 Task: Find connections with filter location Kherālu with filter topic #leadershipwith filter profile language Spanish with filter current company Wipro with filter school Rajiv Gandhi Institute of Technology, Kottayam with filter industry Utilities Administration with filter service category Financial Accounting with filter keywords title Store Manager
Action: Mouse pressed left at (247, 231)
Screenshot: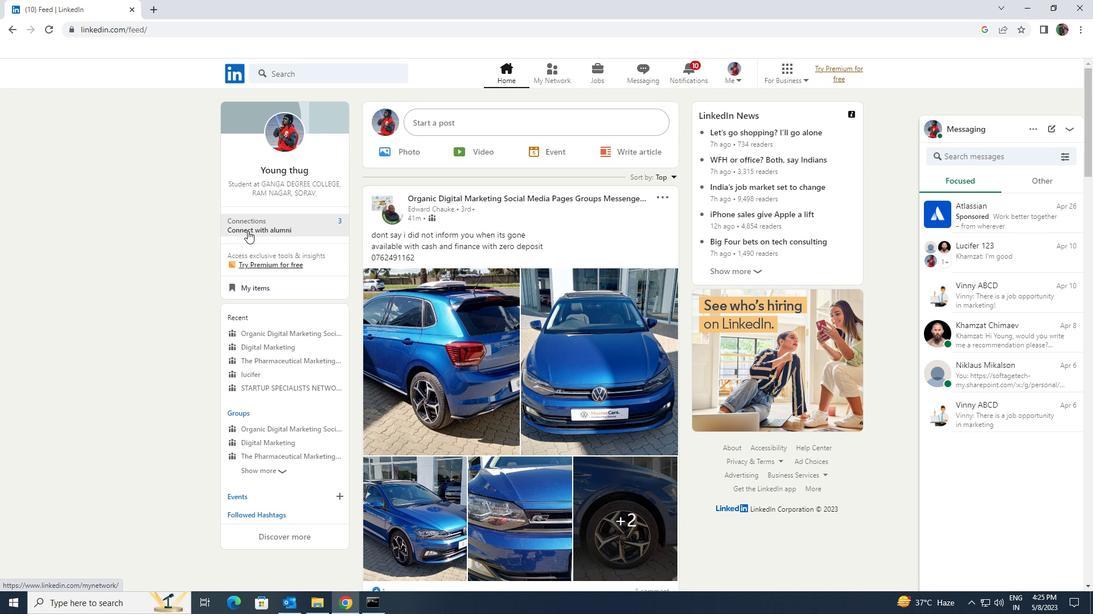 
Action: Mouse moved to (256, 135)
Screenshot: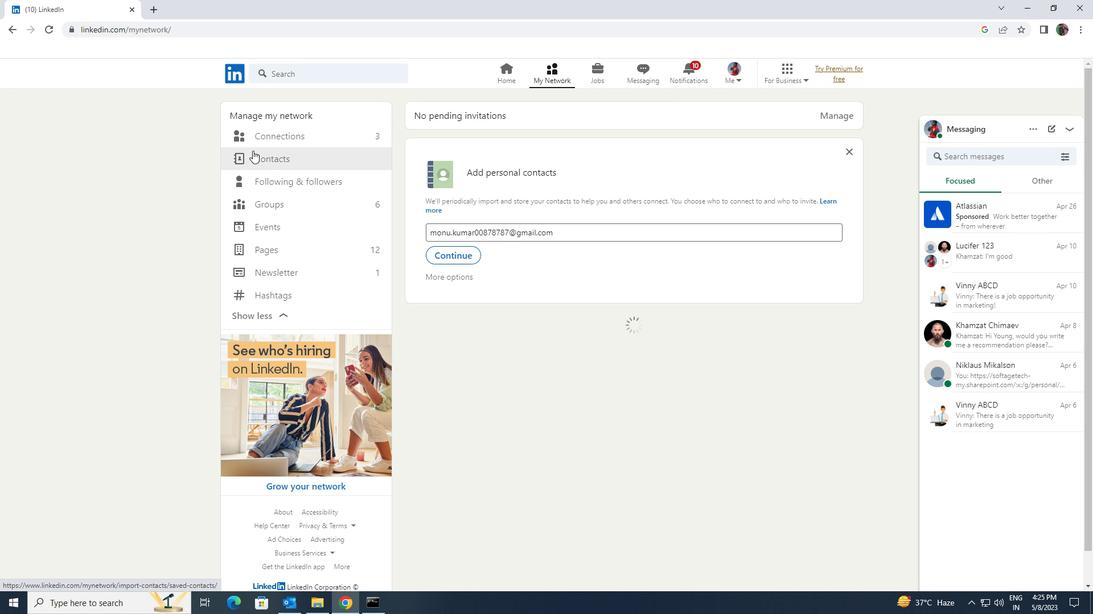 
Action: Mouse pressed left at (256, 135)
Screenshot: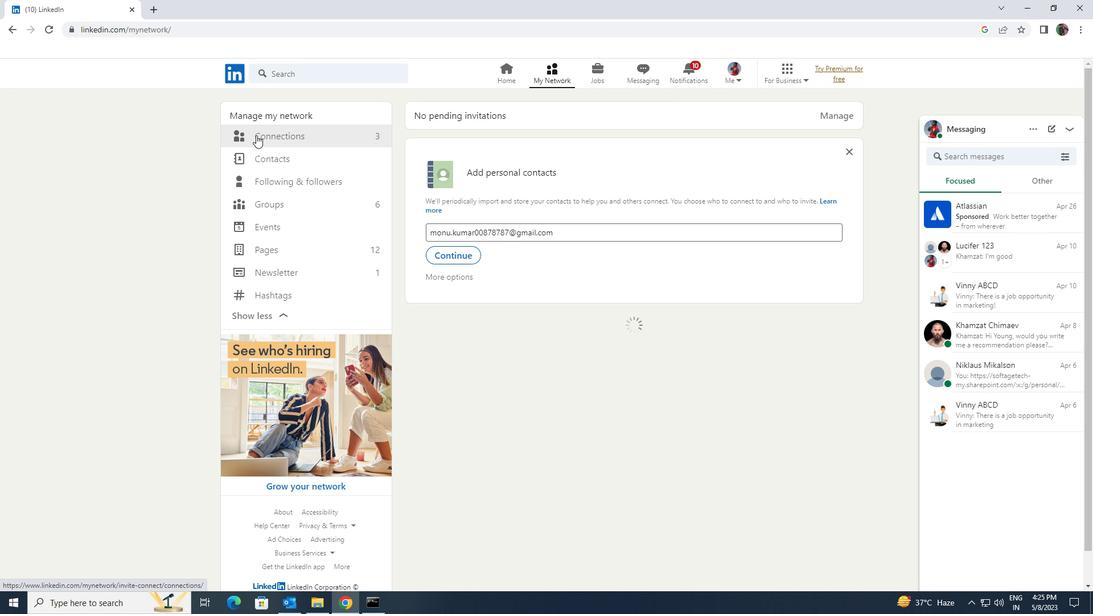 
Action: Mouse moved to (608, 136)
Screenshot: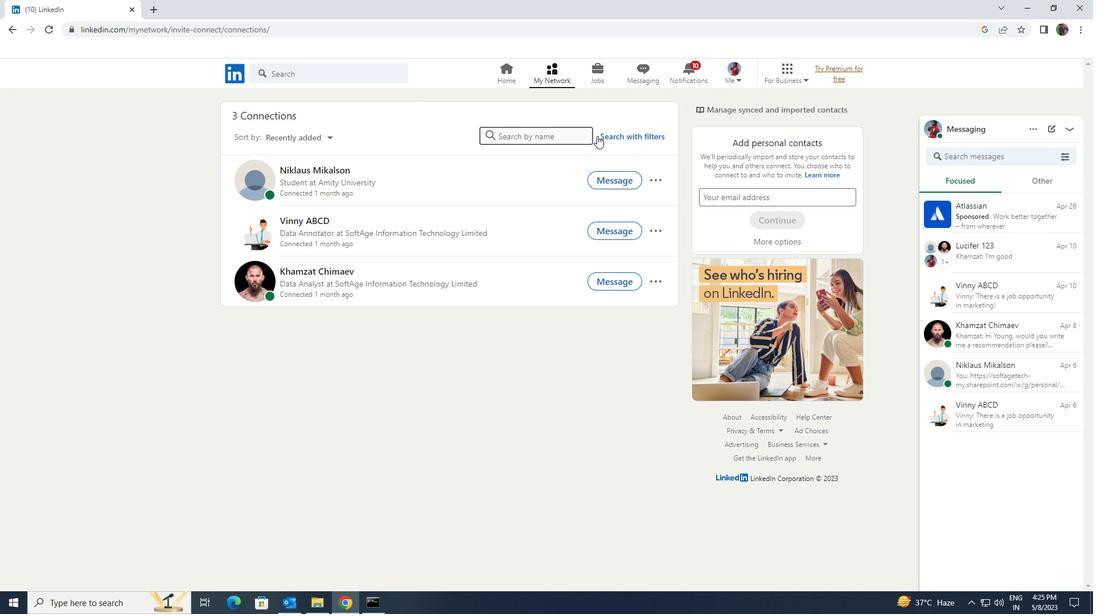 
Action: Mouse pressed left at (608, 136)
Screenshot: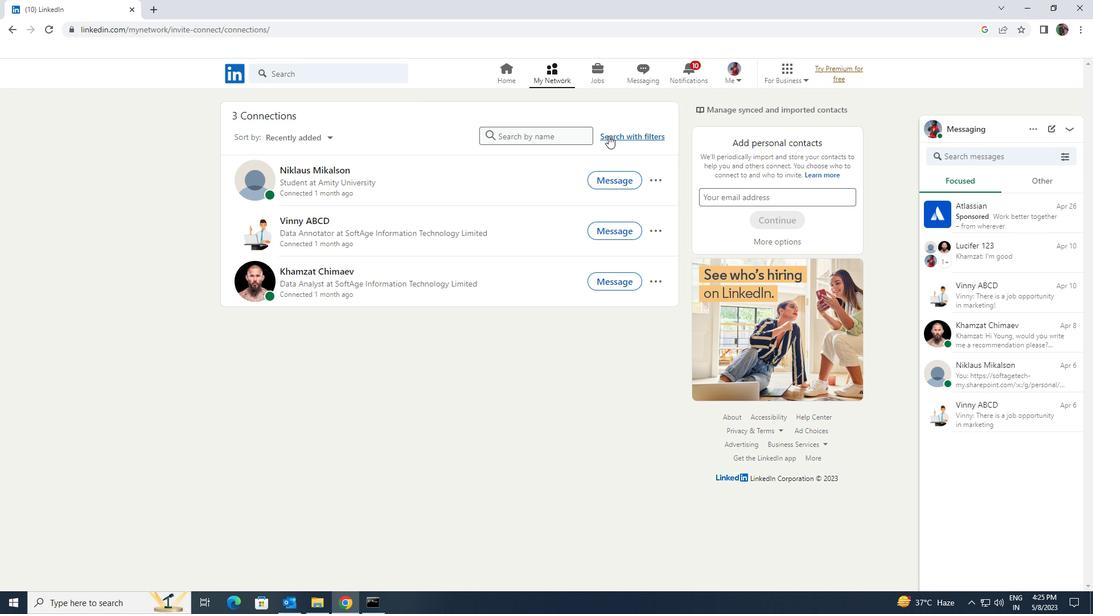 
Action: Mouse moved to (585, 103)
Screenshot: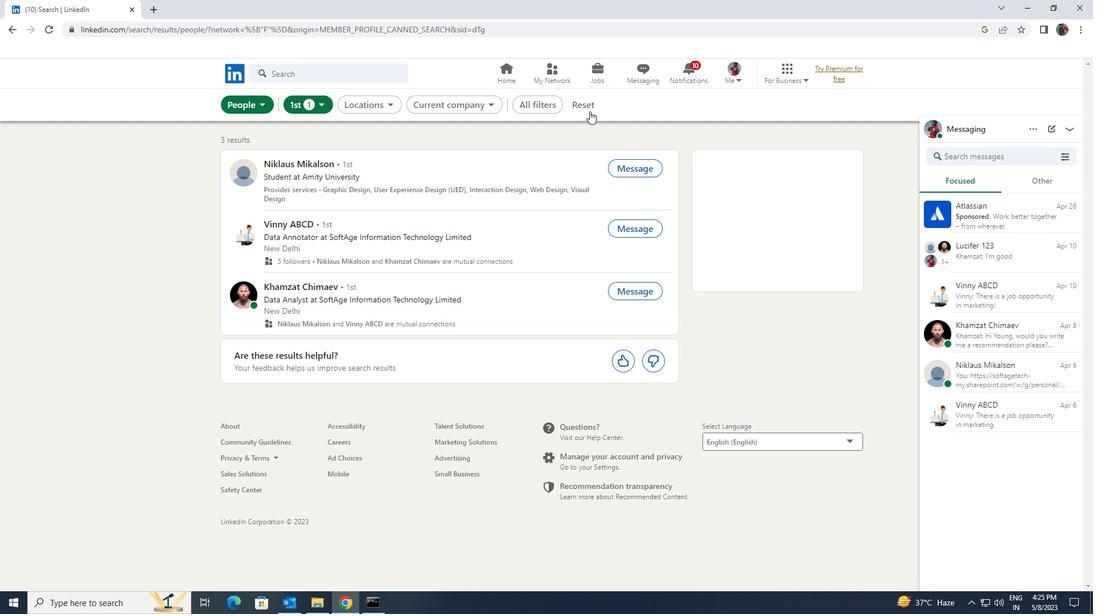 
Action: Mouse pressed left at (585, 103)
Screenshot: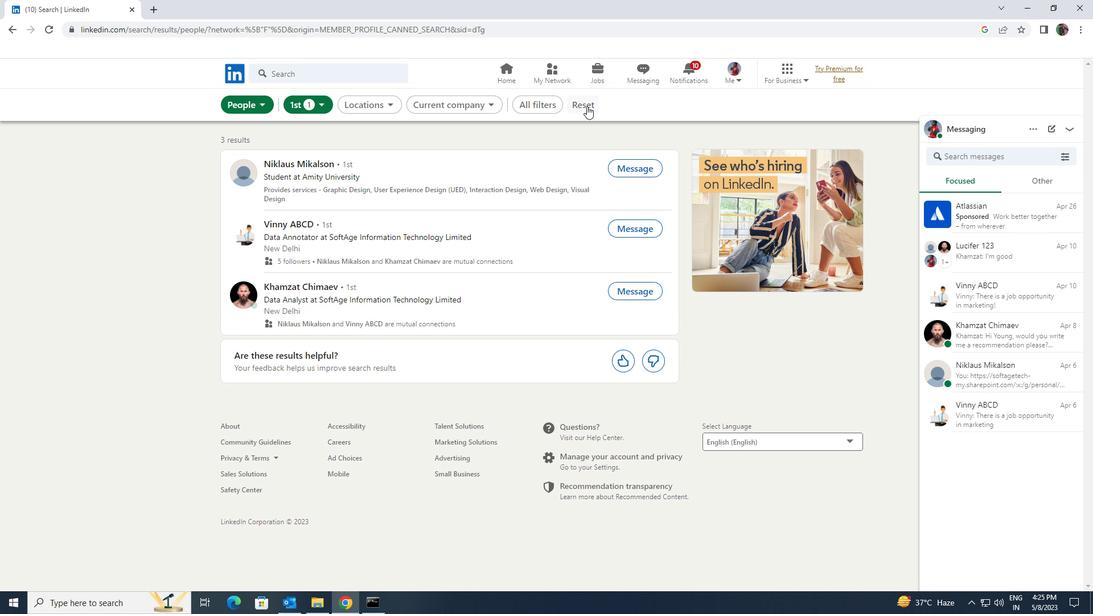 
Action: Mouse moved to (568, 103)
Screenshot: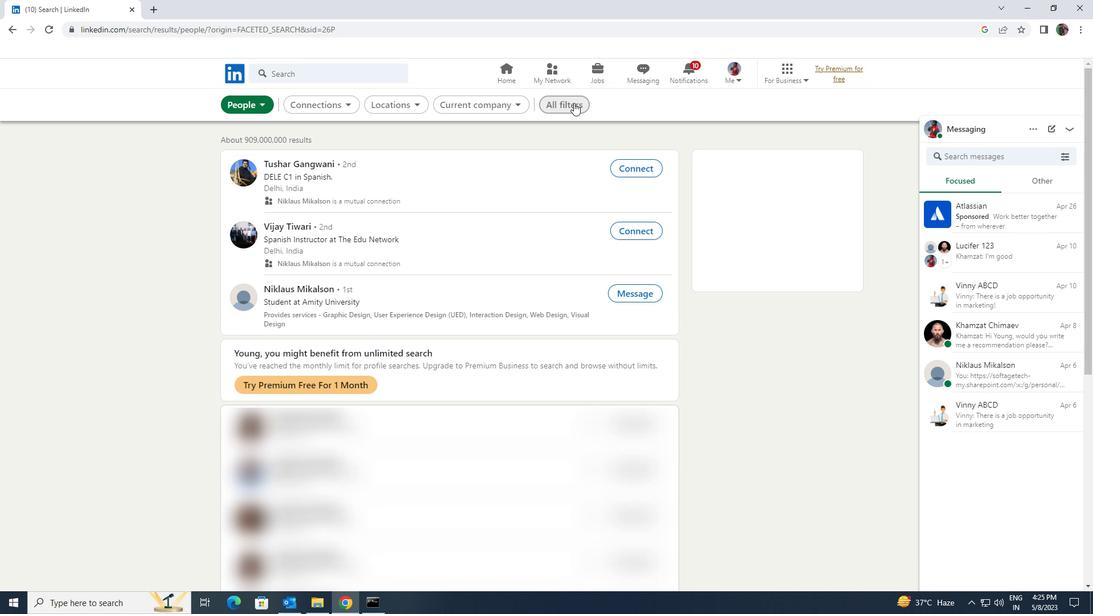
Action: Mouse pressed left at (568, 103)
Screenshot: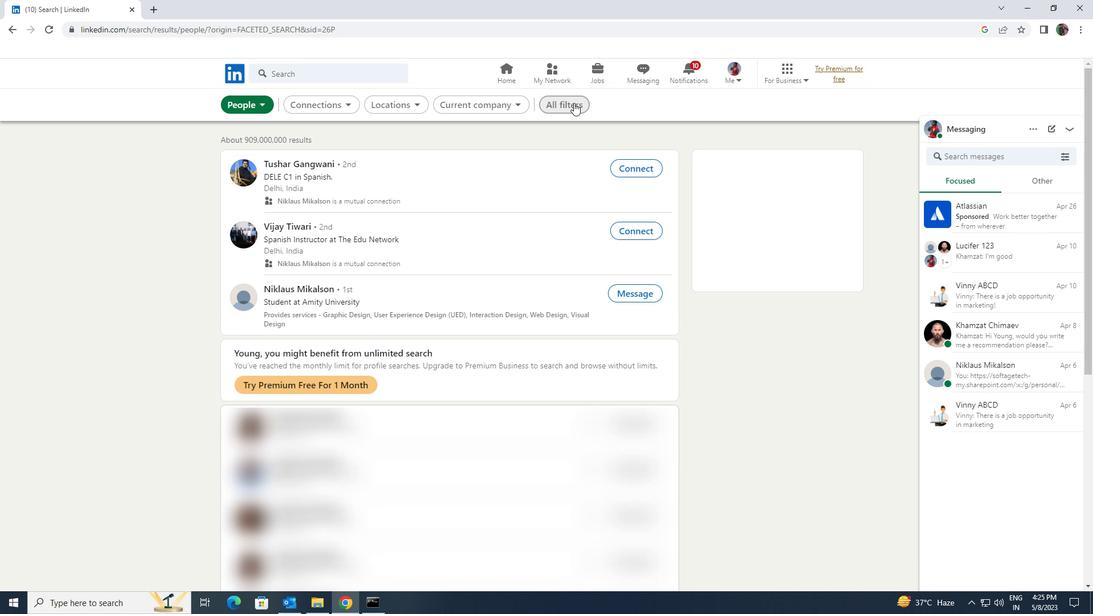 
Action: Mouse moved to (941, 445)
Screenshot: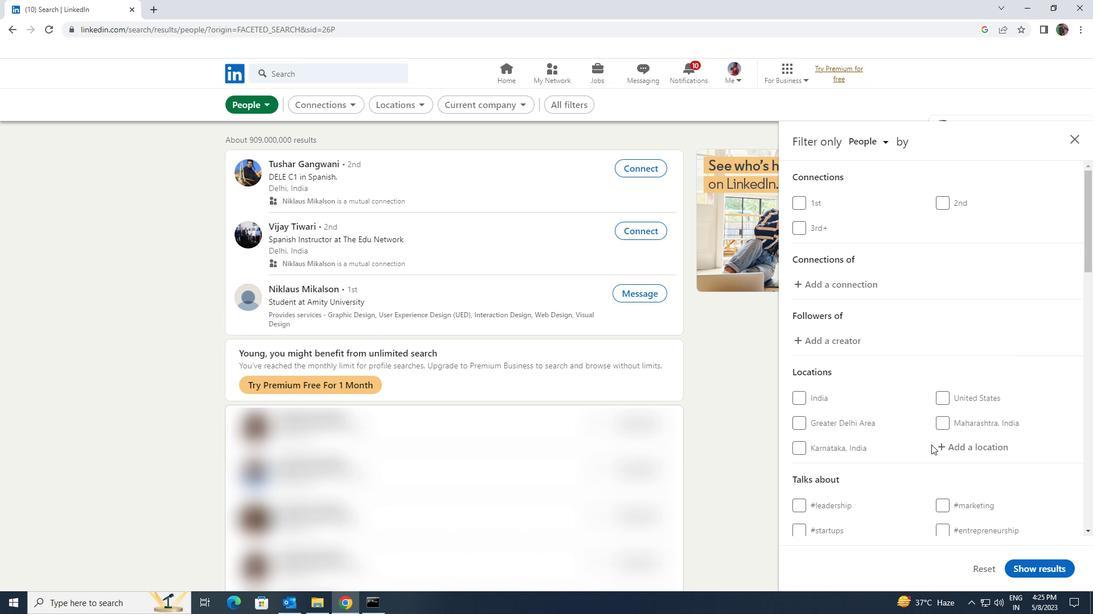 
Action: Mouse pressed left at (941, 445)
Screenshot: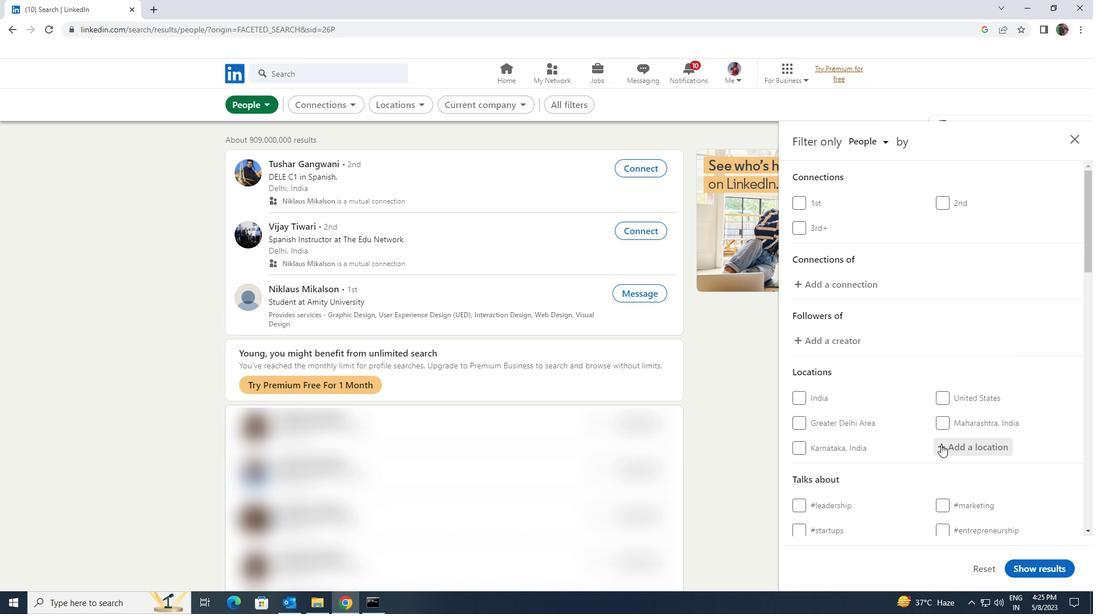 
Action: Key pressed <Key.shift><Key.shift><Key.shift><Key.shift><Key.shift><Key.shift><Key.shift>KHERALU
Screenshot: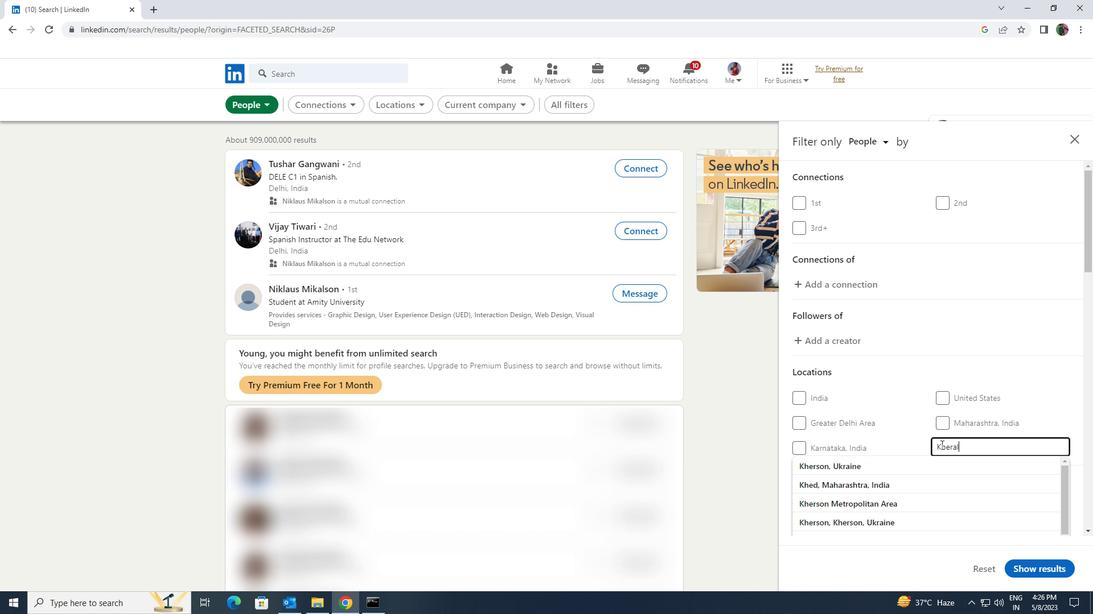 
Action: Mouse moved to (940, 457)
Screenshot: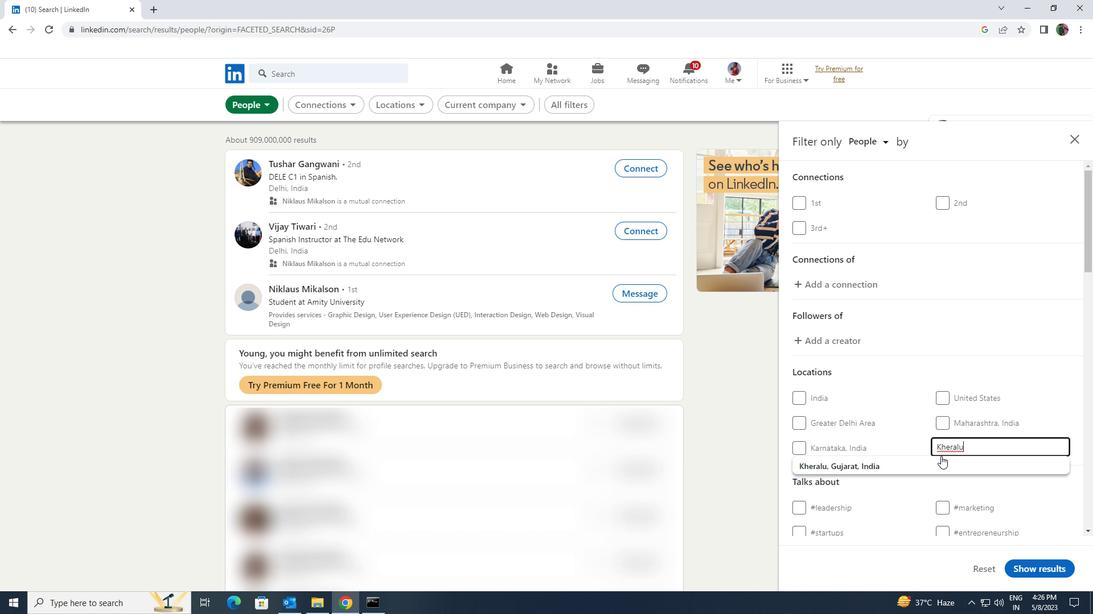 
Action: Mouse pressed left at (940, 457)
Screenshot: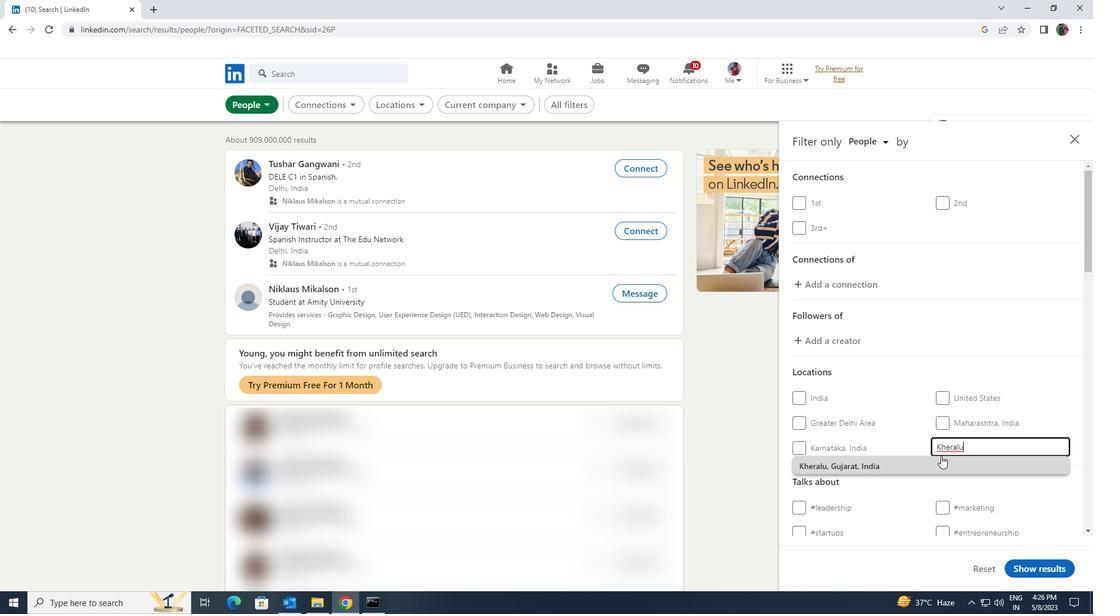 
Action: Mouse scrolled (940, 457) with delta (0, 0)
Screenshot: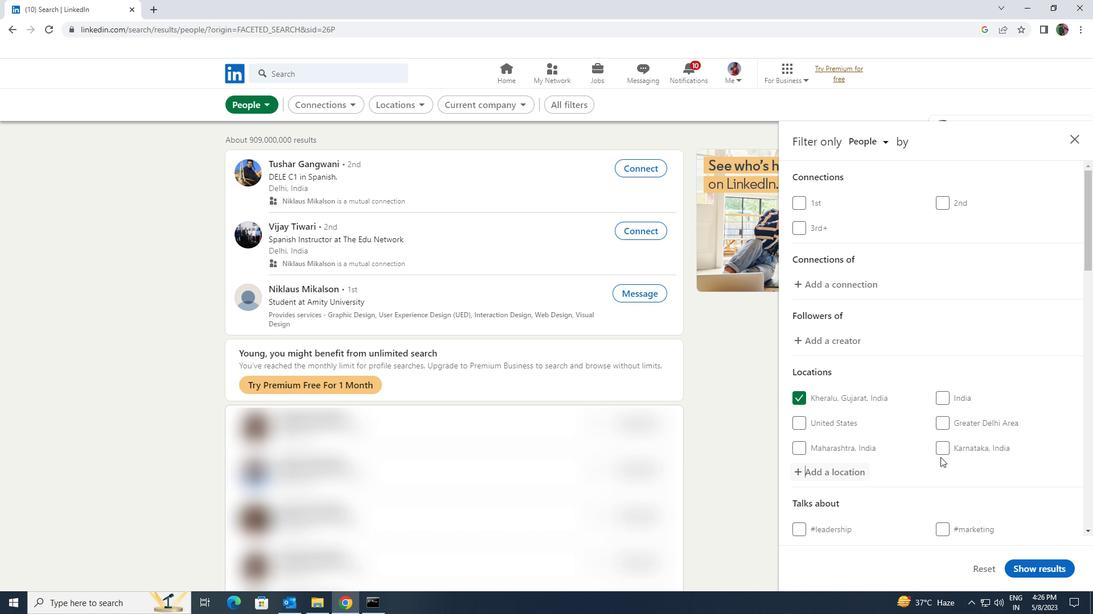 
Action: Mouse scrolled (940, 457) with delta (0, 0)
Screenshot: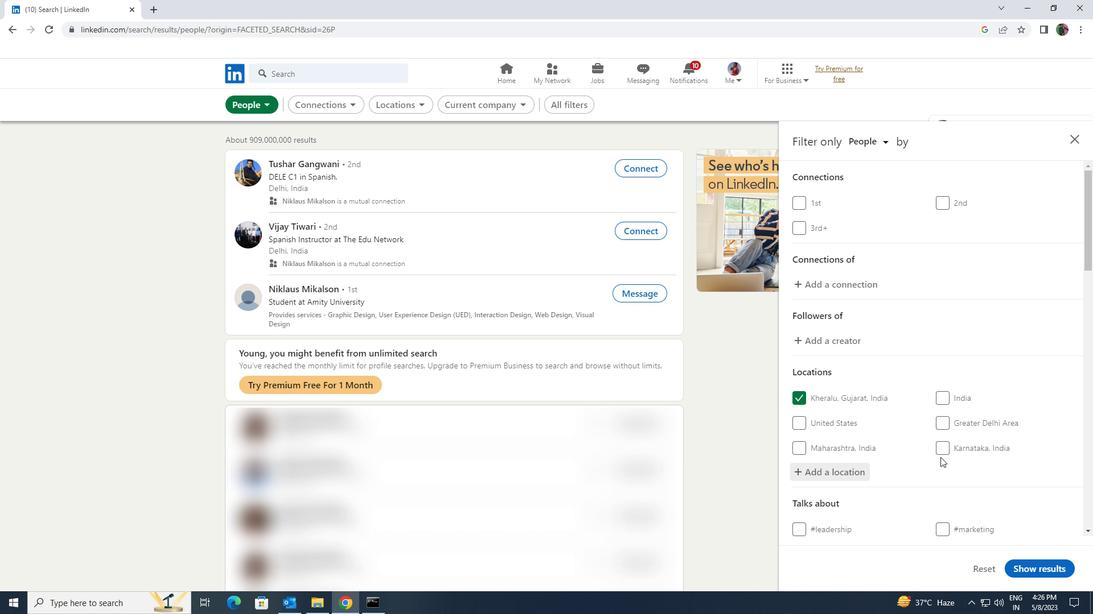 
Action: Mouse moved to (939, 460)
Screenshot: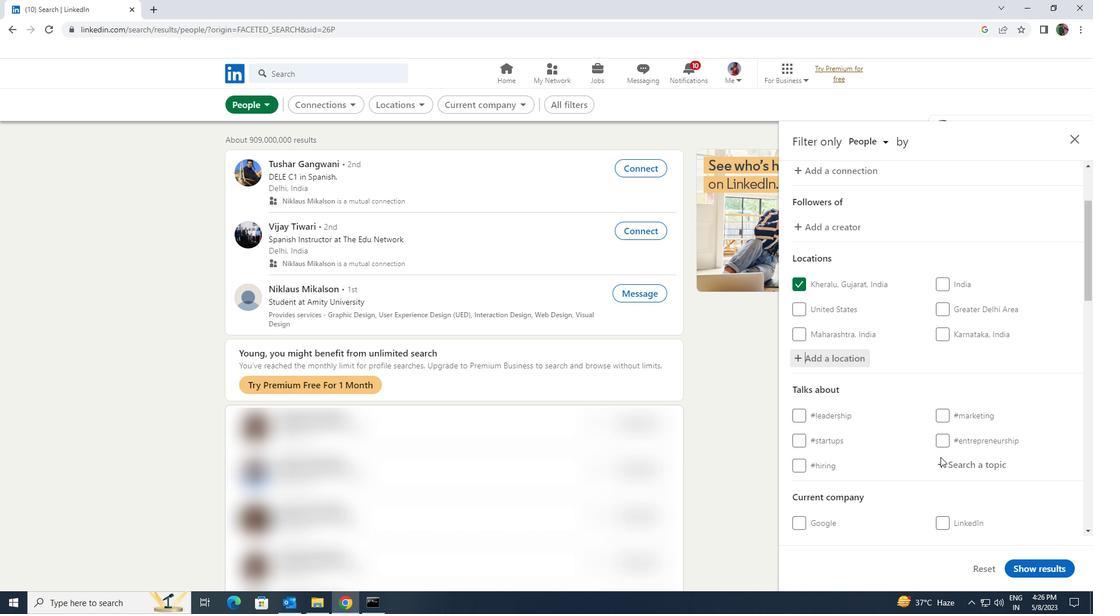 
Action: Mouse pressed left at (939, 460)
Screenshot: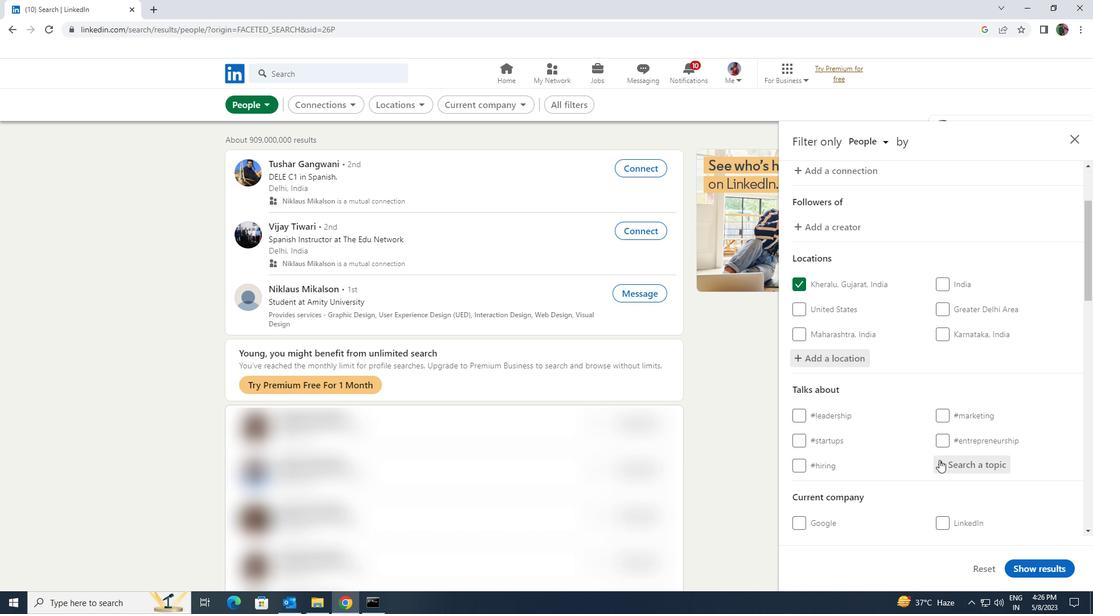 
Action: Key pressed <Key.shift><Key.shift><Key.shift><Key.shift>LEADERSHIP
Screenshot: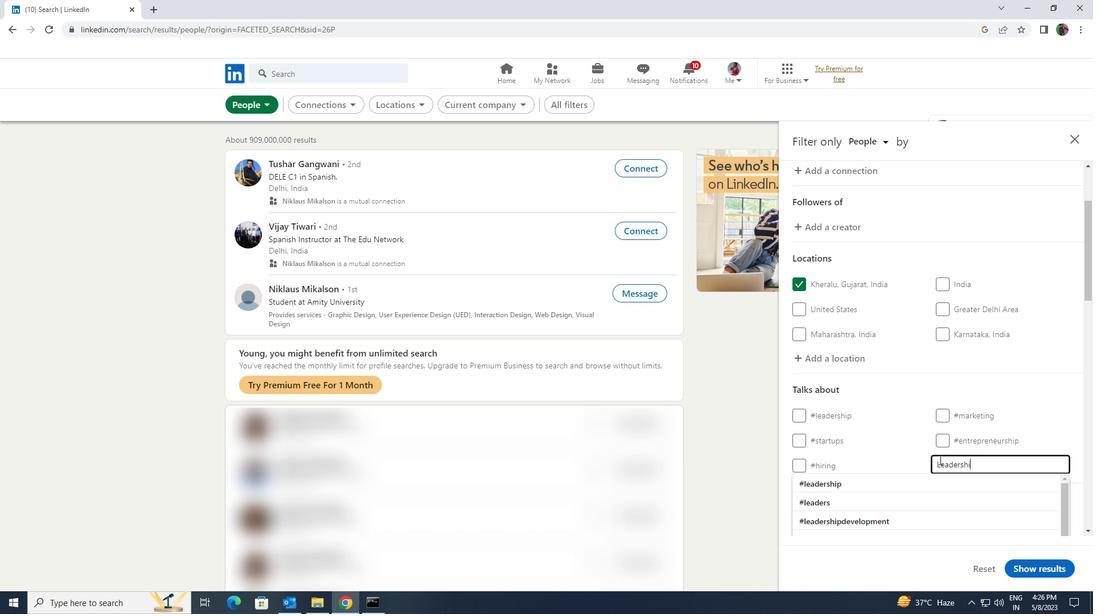 
Action: Mouse moved to (935, 478)
Screenshot: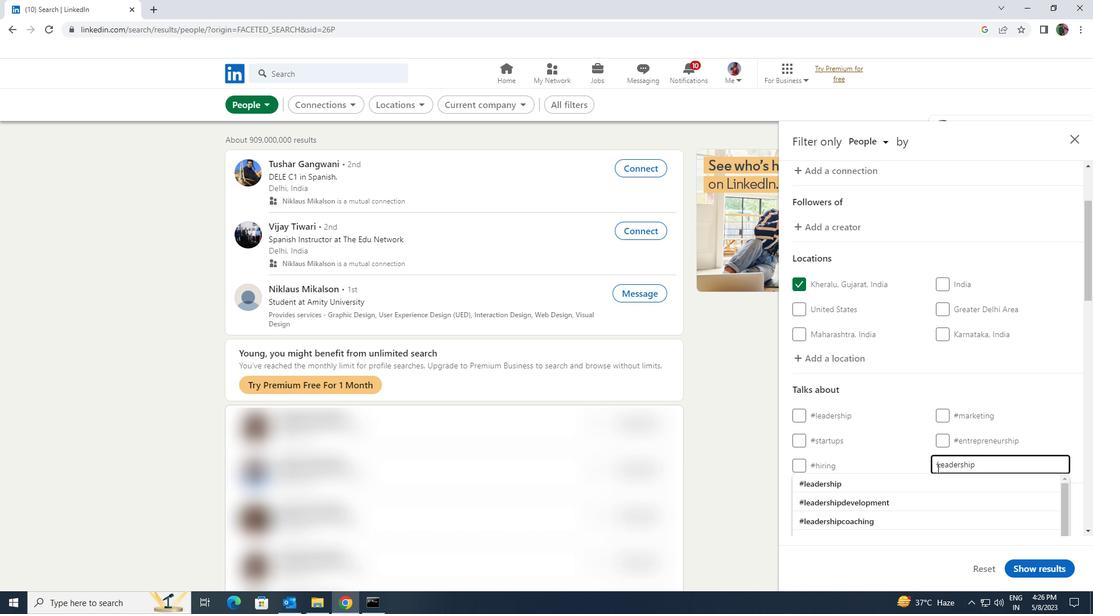
Action: Mouse pressed left at (935, 478)
Screenshot: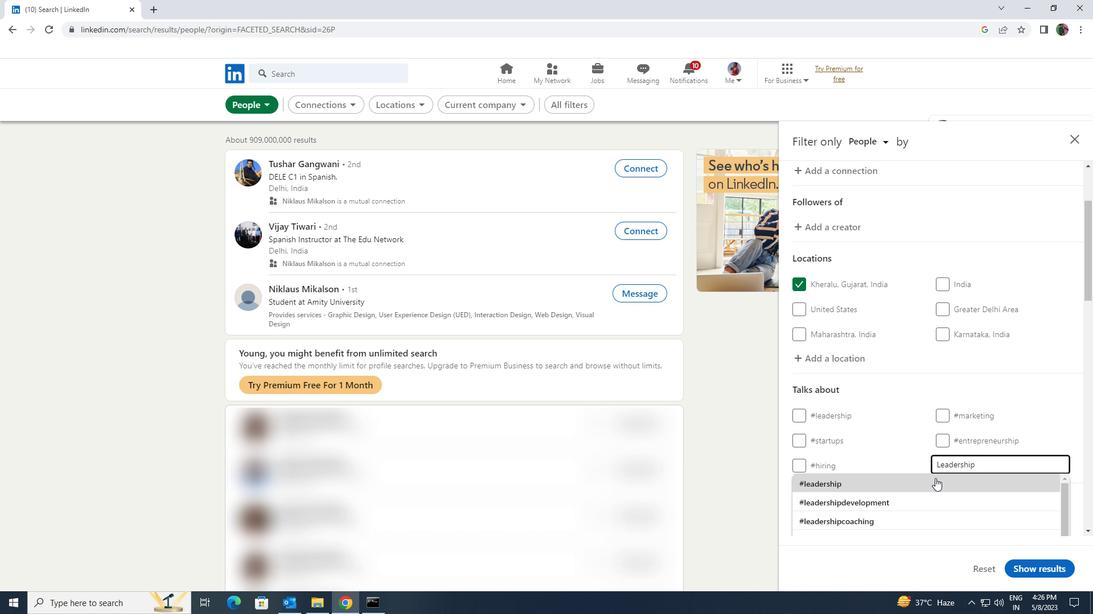
Action: Mouse scrolled (935, 478) with delta (0, 0)
Screenshot: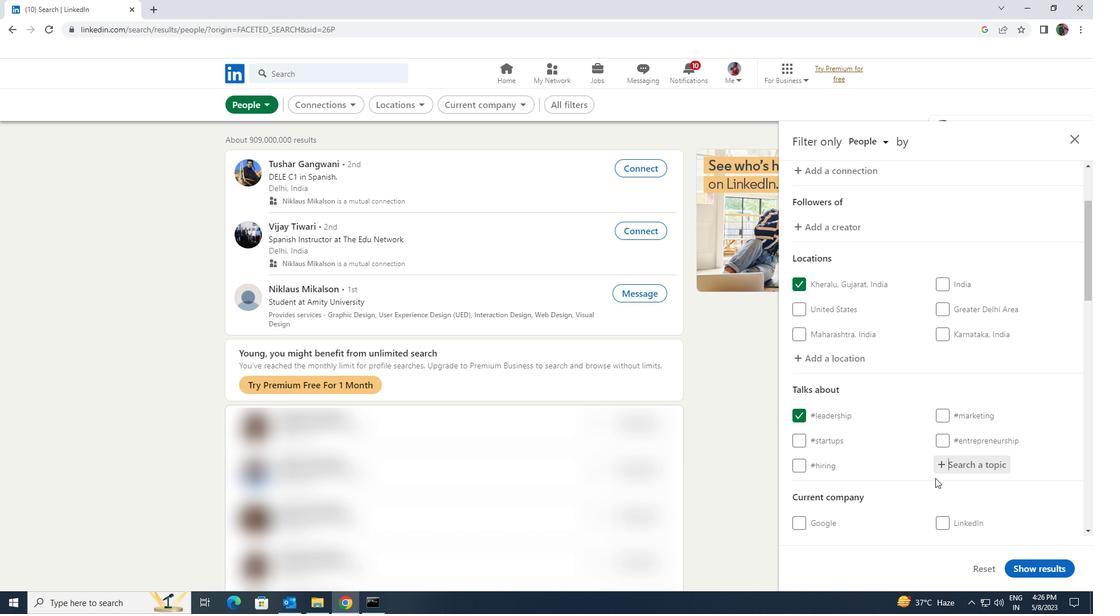 
Action: Mouse scrolled (935, 478) with delta (0, 0)
Screenshot: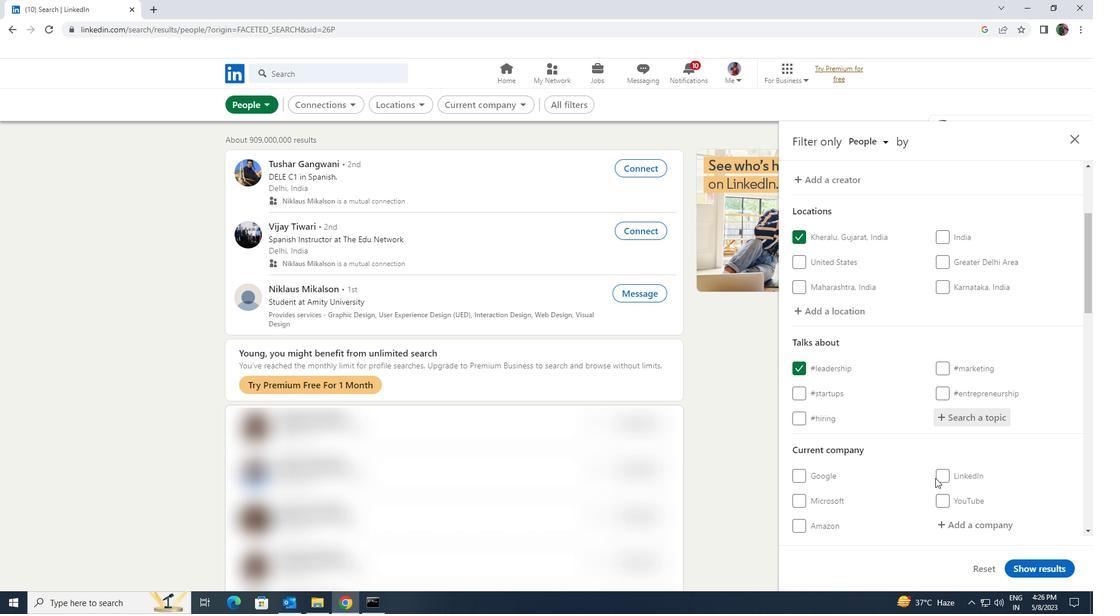 
Action: Mouse scrolled (935, 478) with delta (0, 0)
Screenshot: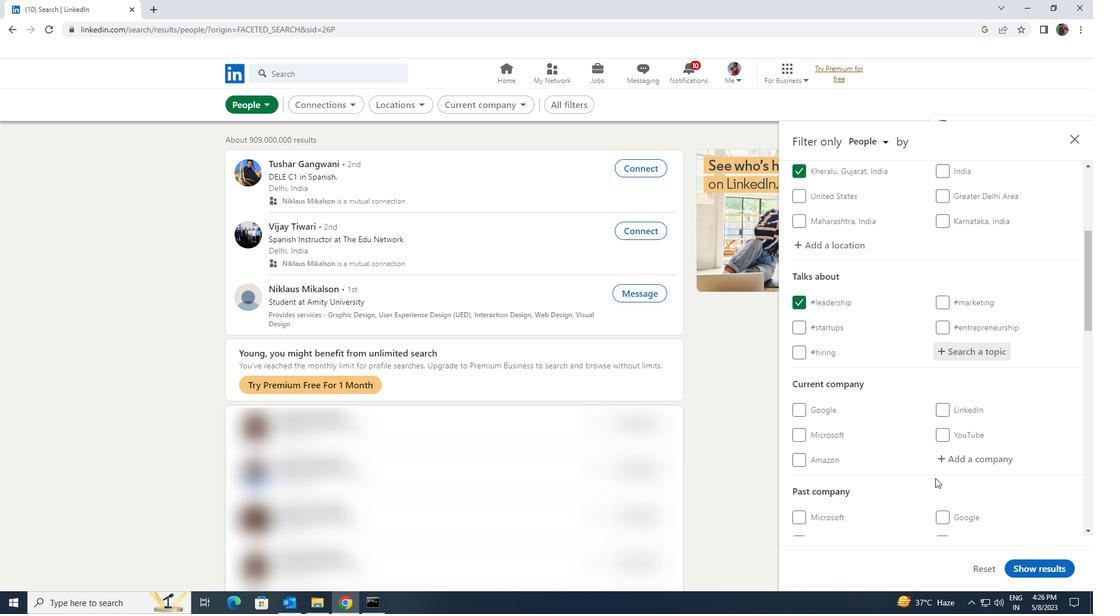 
Action: Mouse scrolled (935, 478) with delta (0, 0)
Screenshot: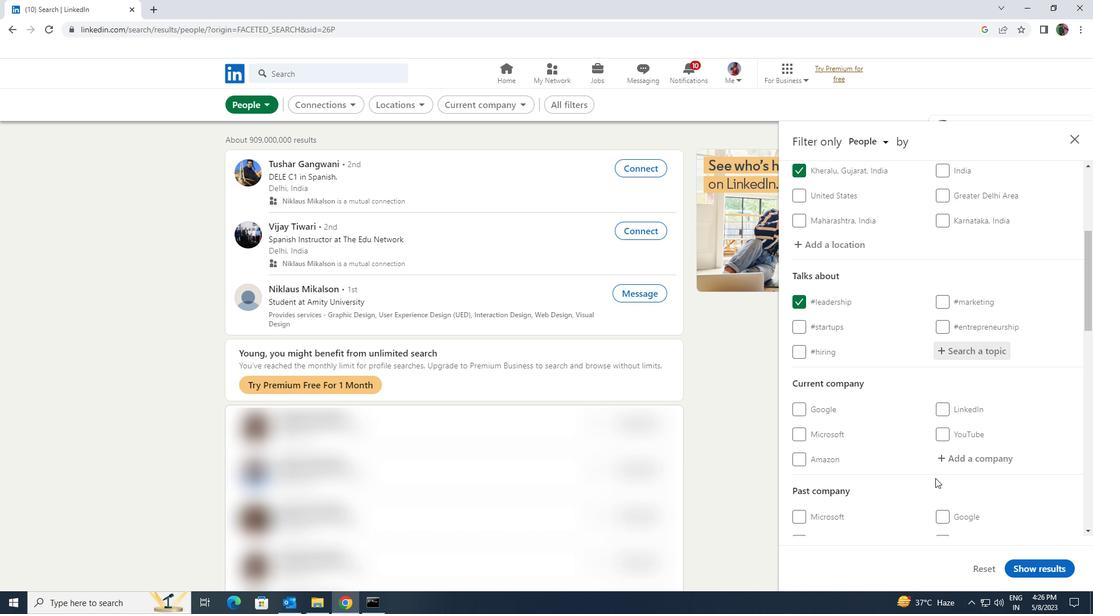 
Action: Mouse scrolled (935, 478) with delta (0, 0)
Screenshot: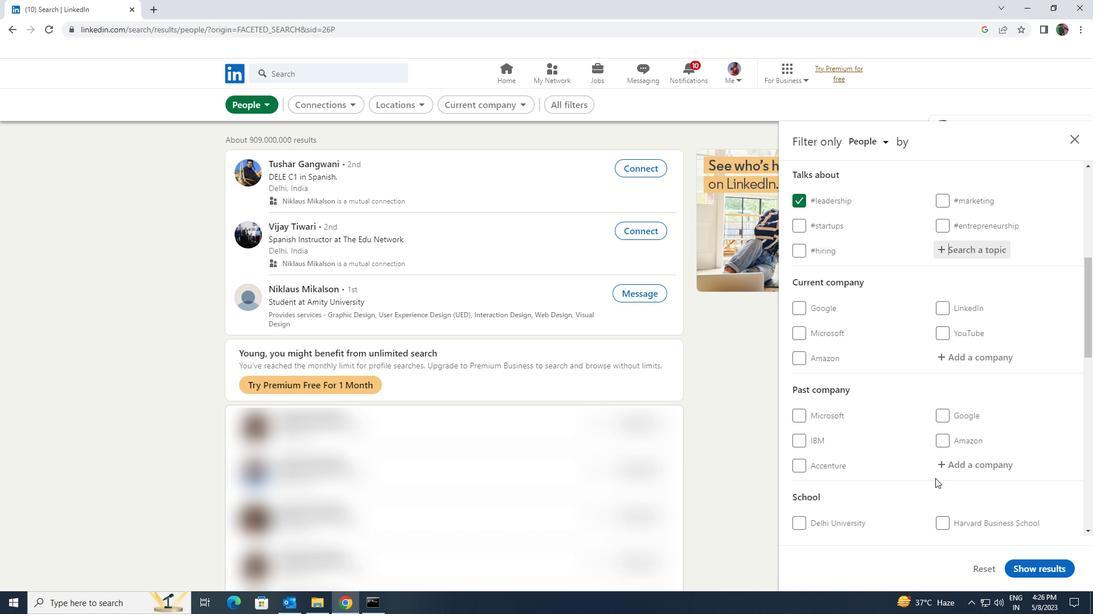 
Action: Mouse scrolled (935, 478) with delta (0, 0)
Screenshot: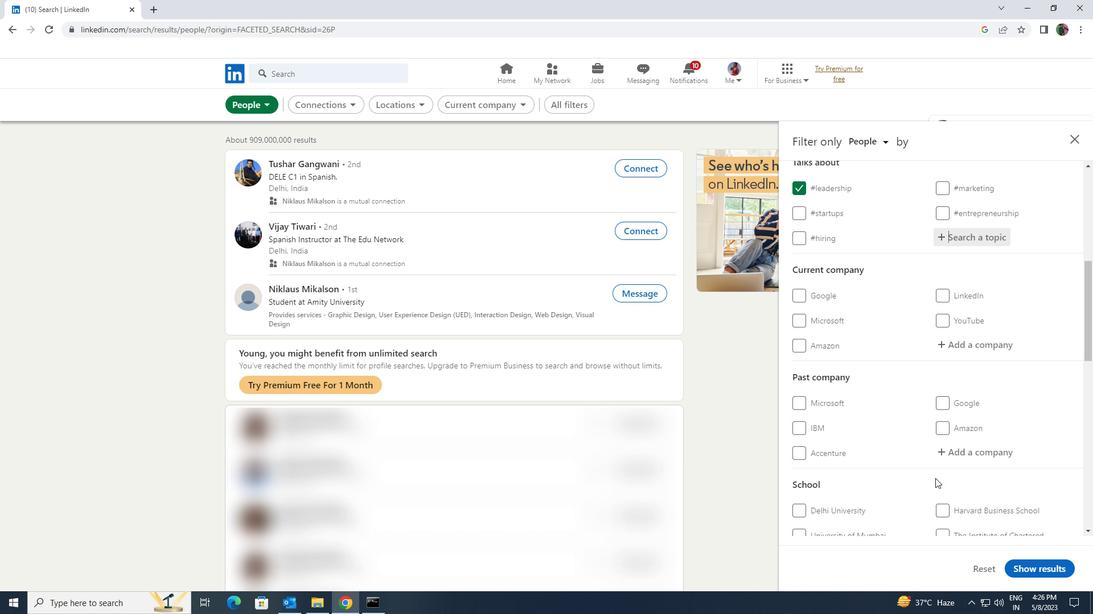 
Action: Mouse scrolled (935, 478) with delta (0, 0)
Screenshot: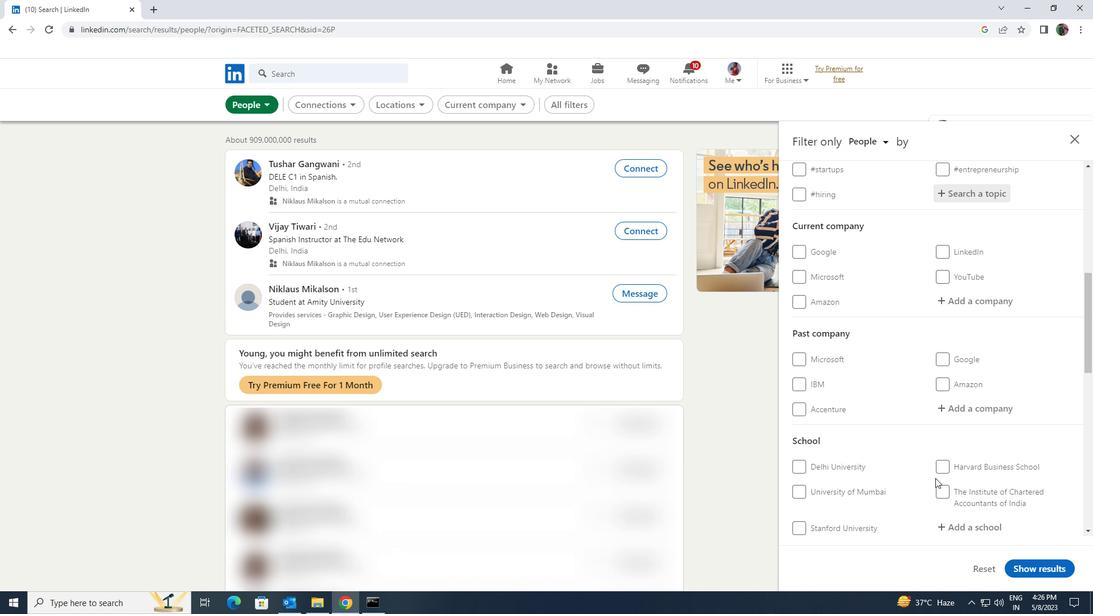 
Action: Mouse scrolled (935, 478) with delta (0, 0)
Screenshot: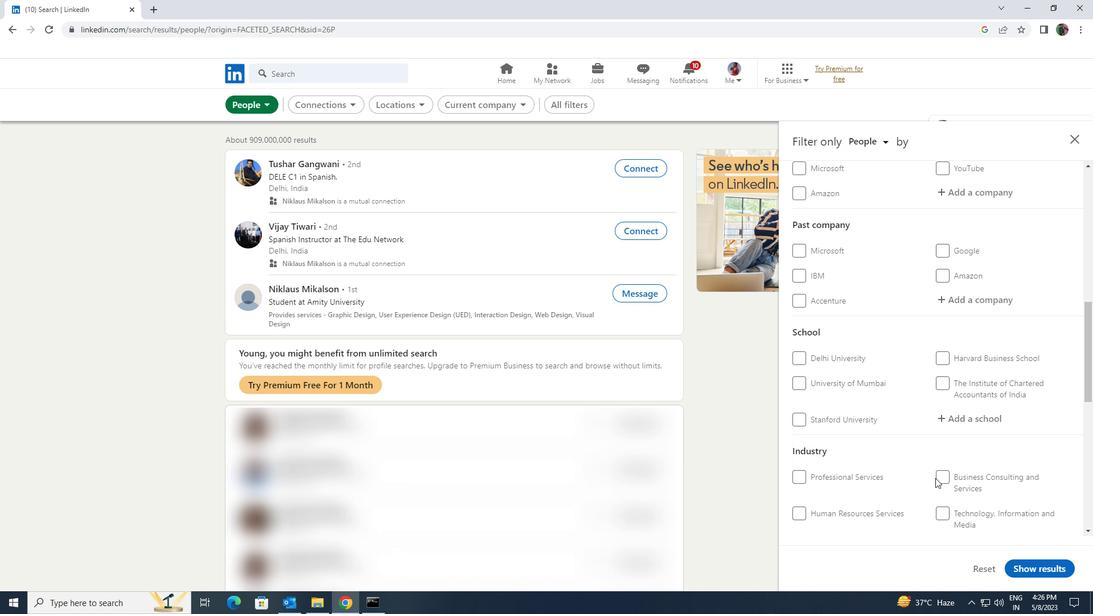
Action: Mouse scrolled (935, 478) with delta (0, 0)
Screenshot: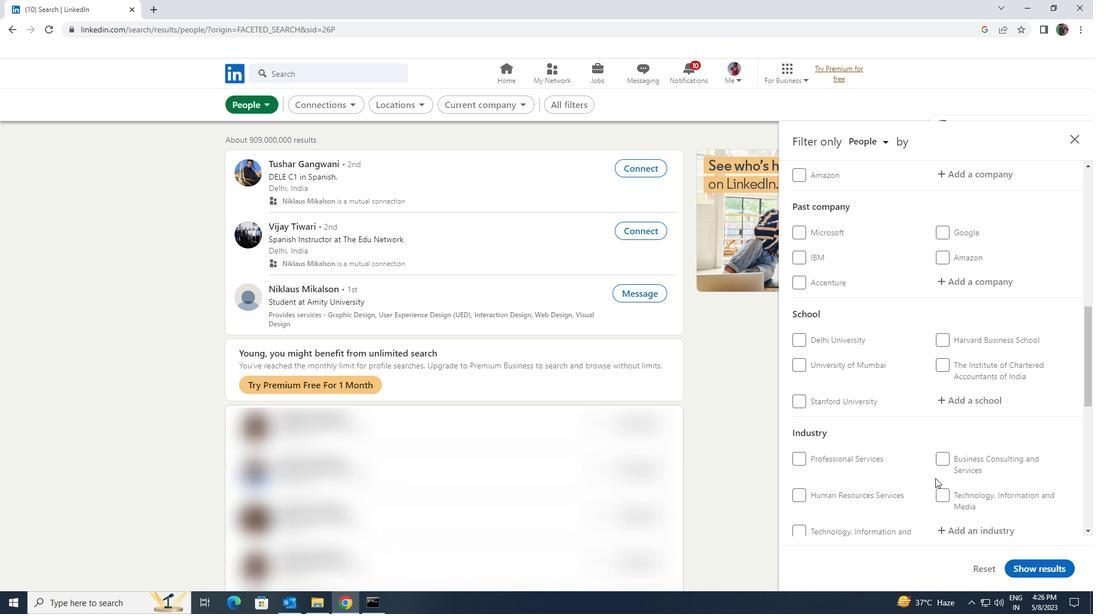 
Action: Mouse scrolled (935, 478) with delta (0, 0)
Screenshot: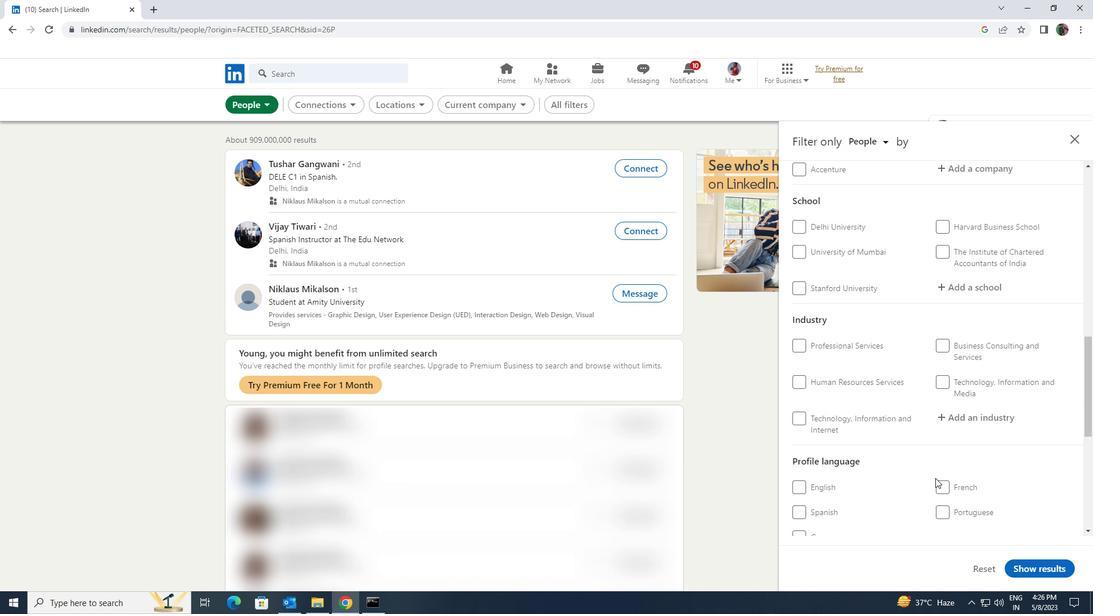 
Action: Mouse moved to (832, 452)
Screenshot: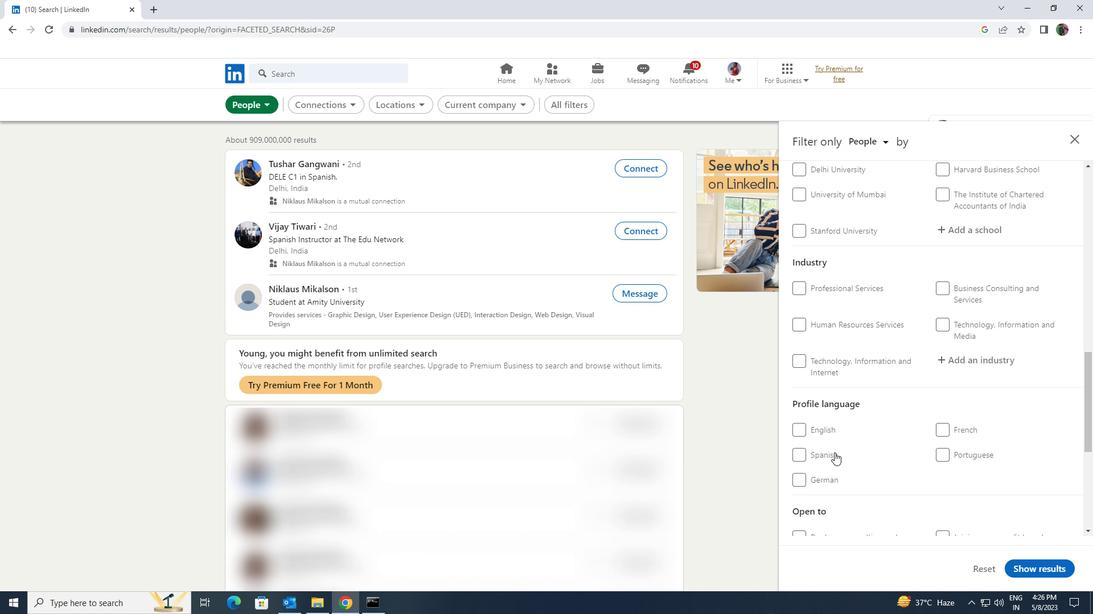 
Action: Mouse pressed left at (832, 452)
Screenshot: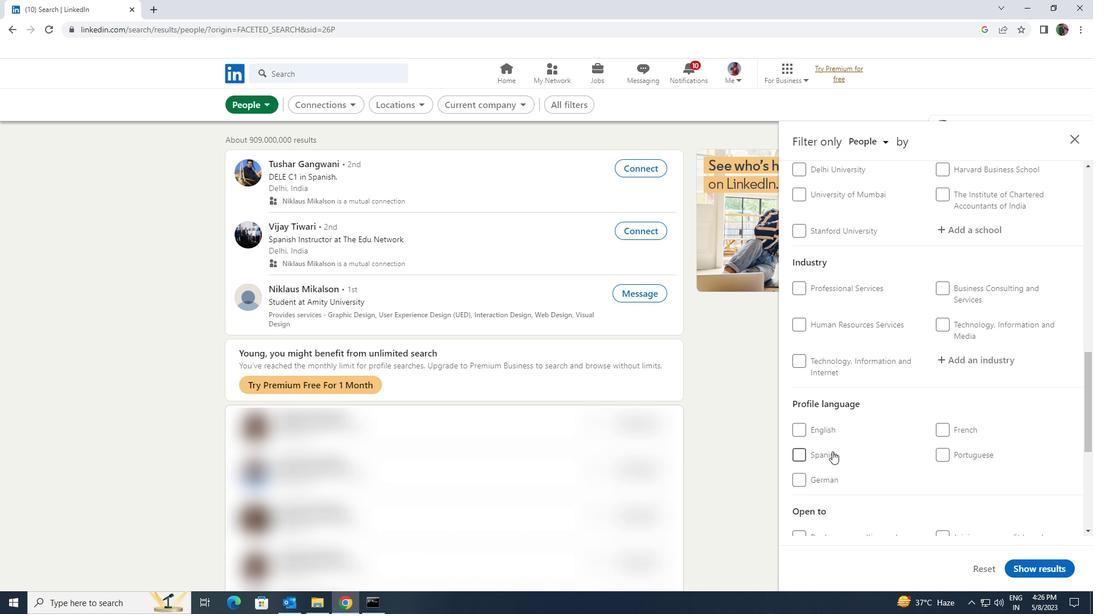 
Action: Mouse moved to (919, 449)
Screenshot: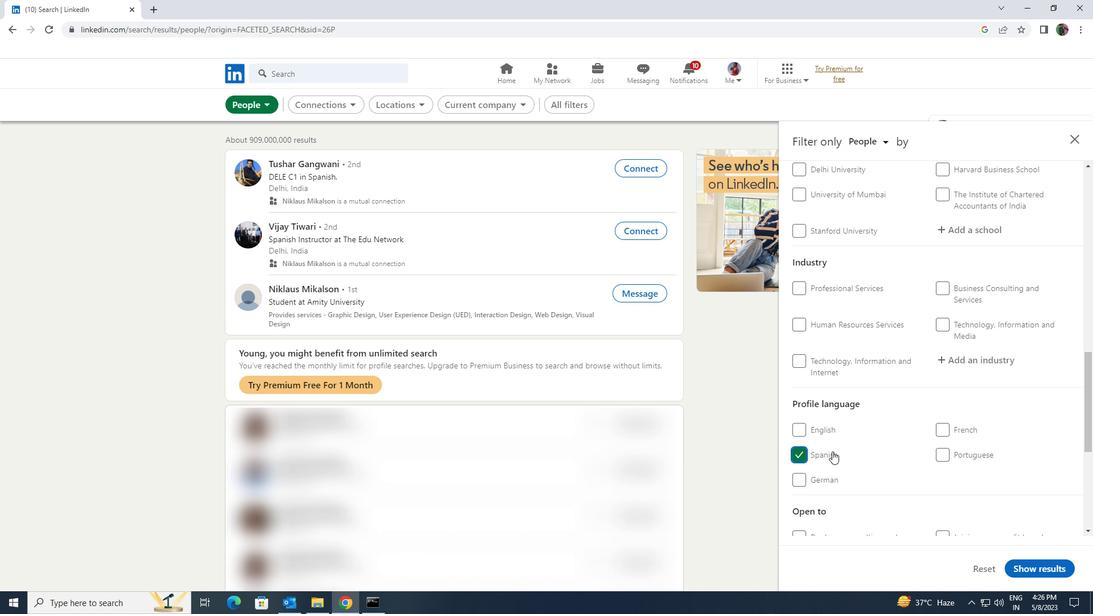 
Action: Mouse scrolled (919, 450) with delta (0, 0)
Screenshot: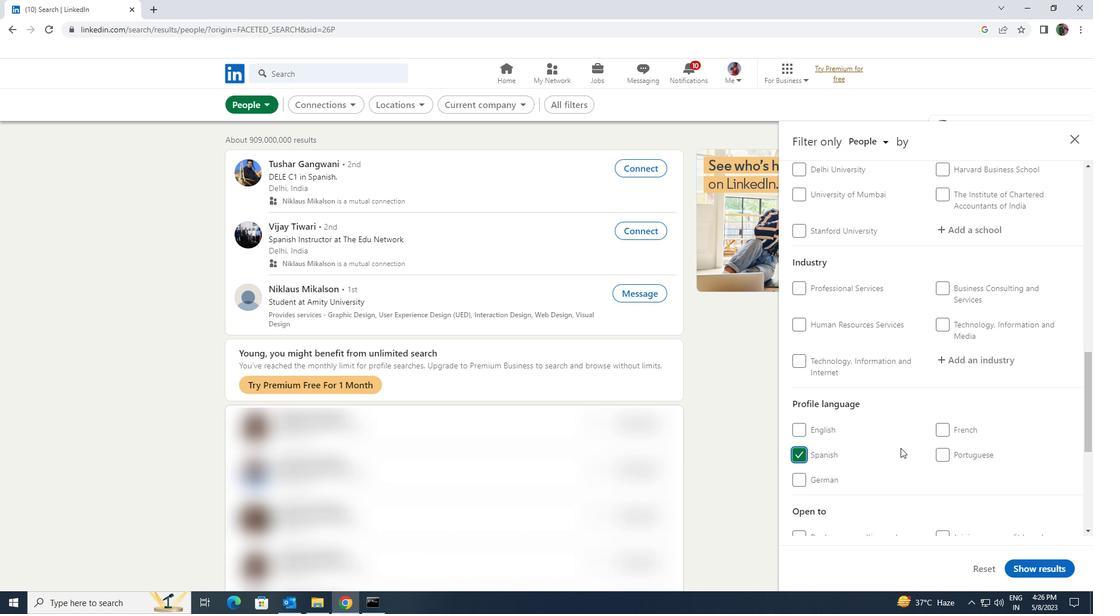 
Action: Mouse scrolled (919, 450) with delta (0, 0)
Screenshot: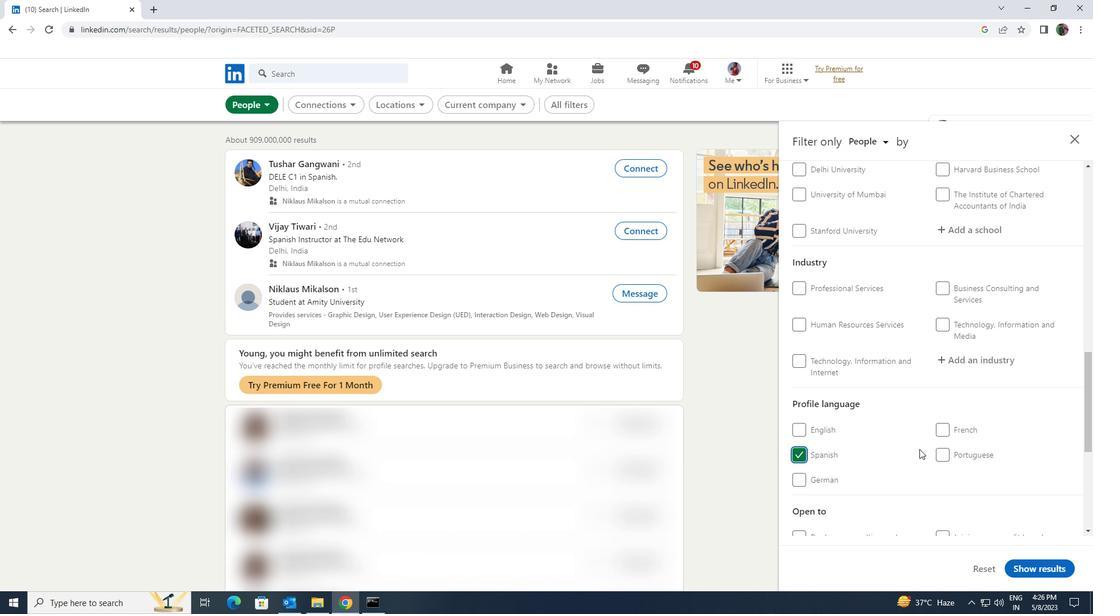 
Action: Mouse moved to (919, 453)
Screenshot: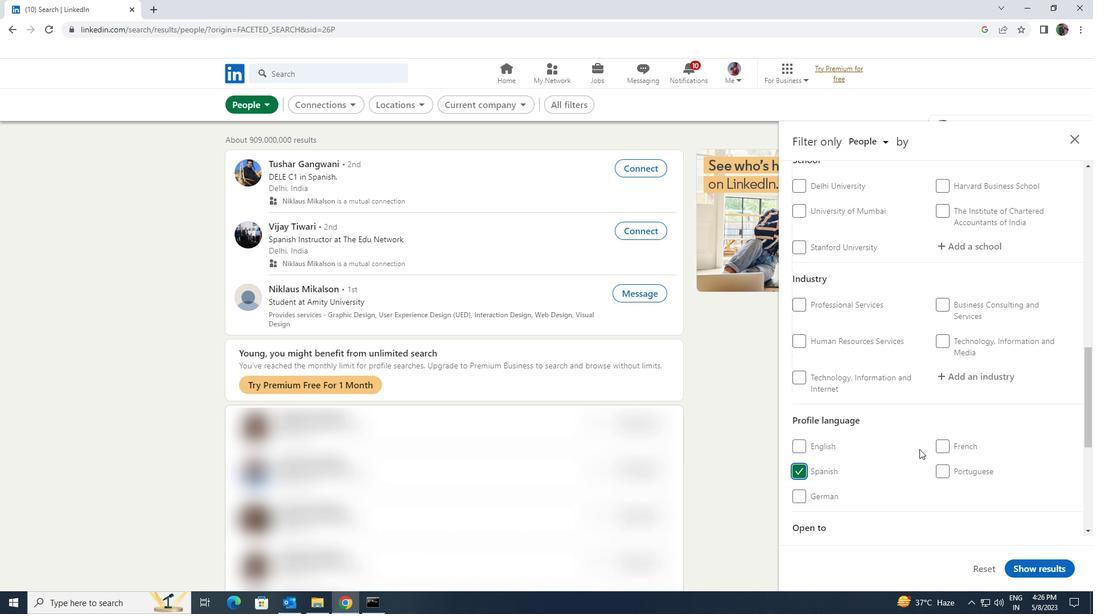 
Action: Mouse scrolled (919, 453) with delta (0, 0)
Screenshot: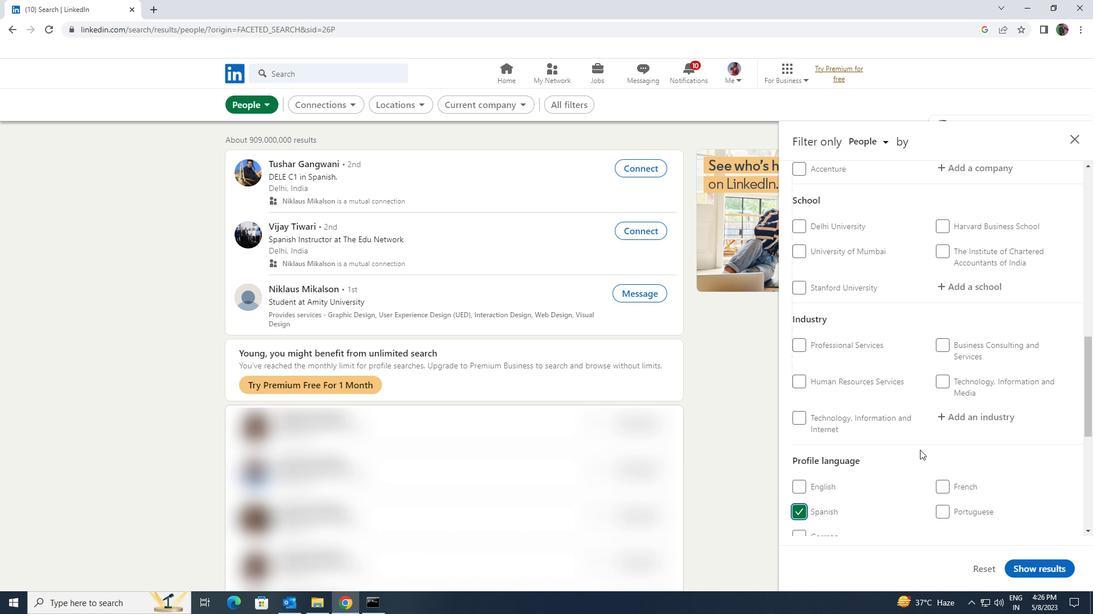 
Action: Mouse scrolled (919, 453) with delta (0, 0)
Screenshot: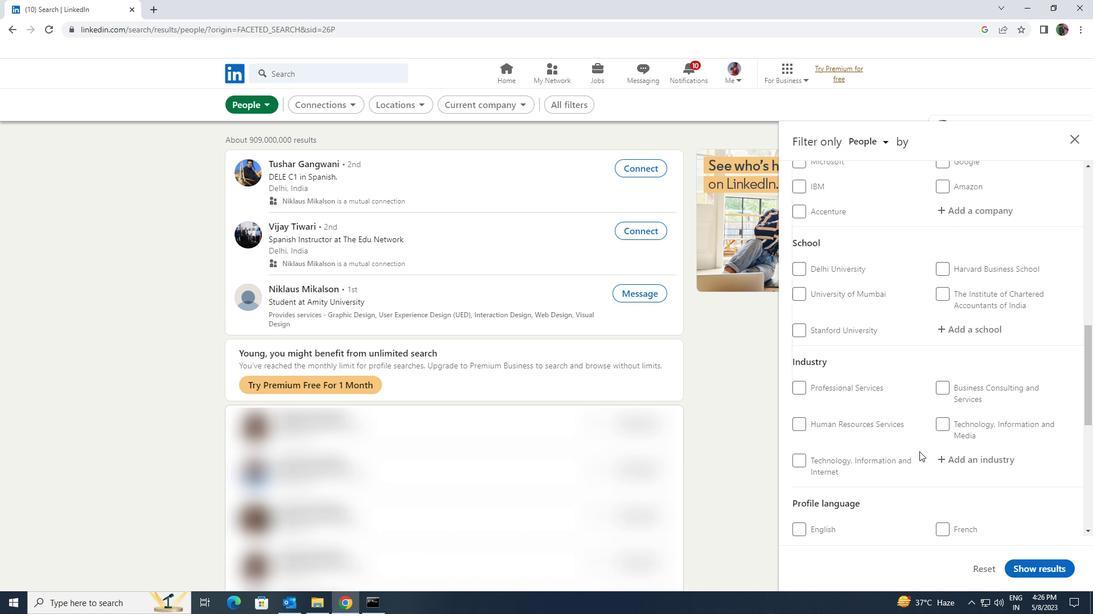
Action: Mouse scrolled (919, 453) with delta (0, 0)
Screenshot: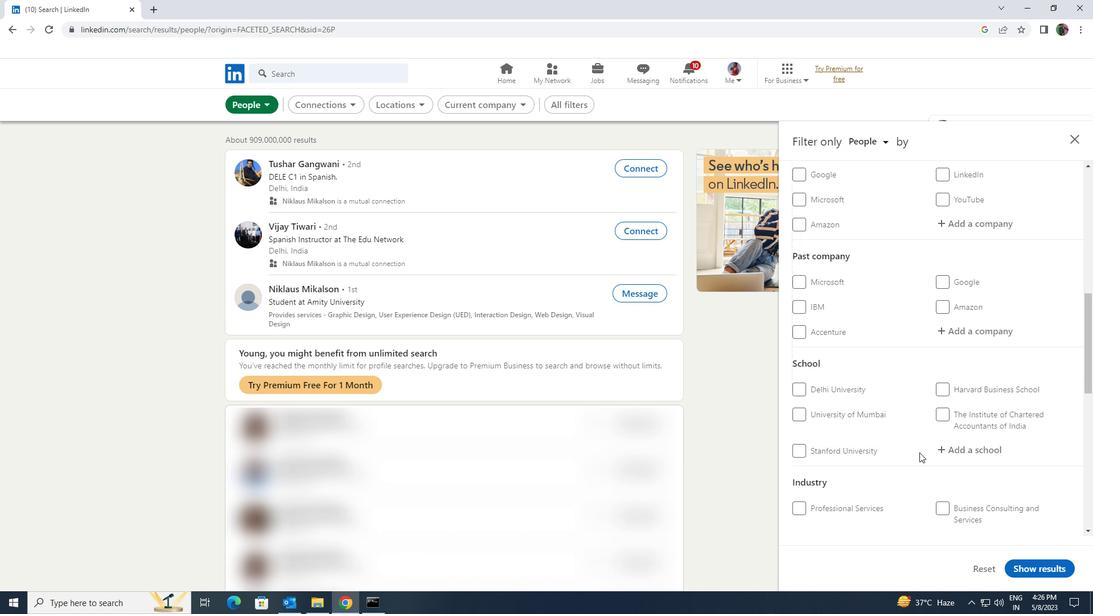 
Action: Mouse scrolled (919, 453) with delta (0, 0)
Screenshot: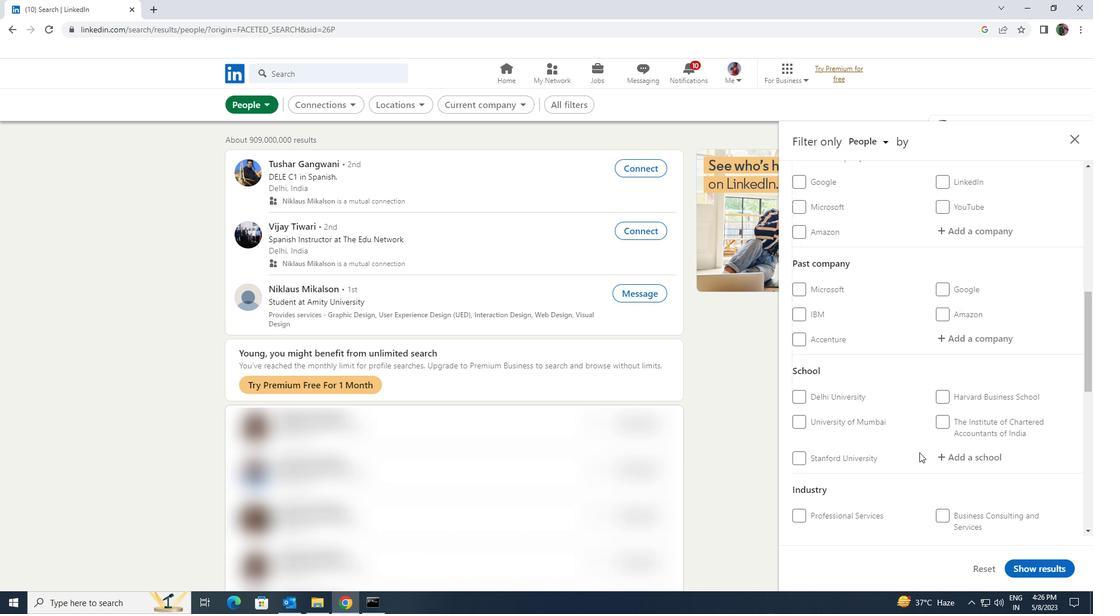 
Action: Mouse scrolled (919, 453) with delta (0, 0)
Screenshot: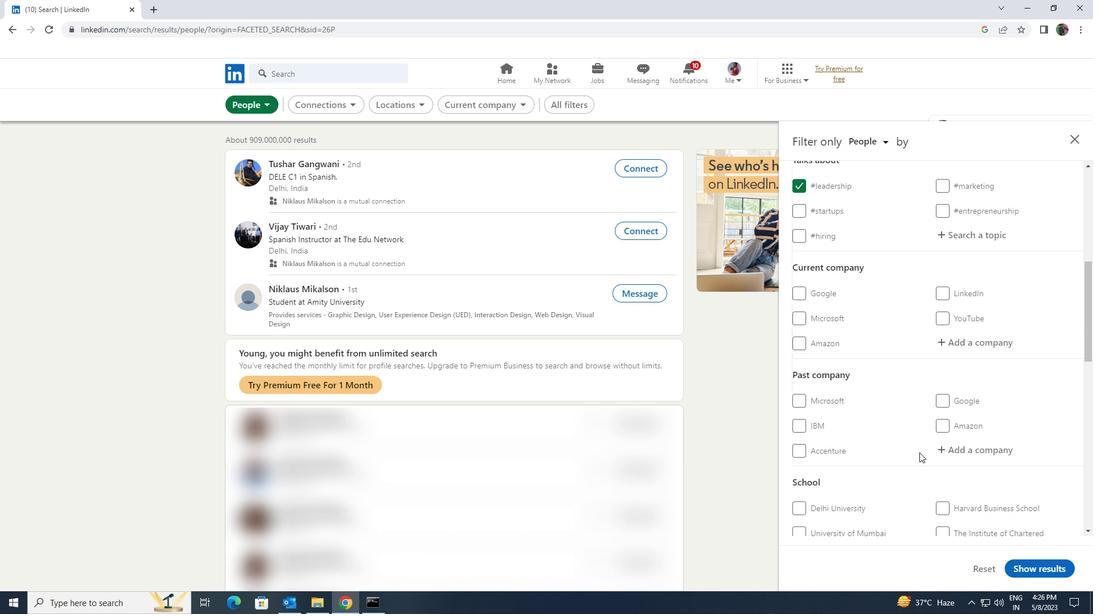 
Action: Mouse scrolled (919, 453) with delta (0, 0)
Screenshot: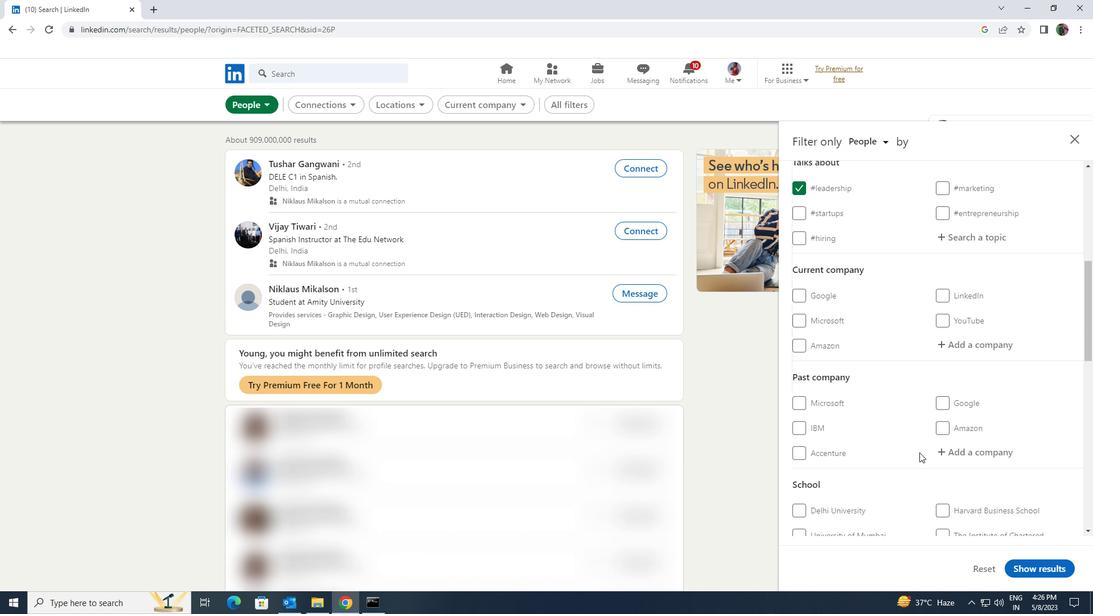 
Action: Mouse moved to (951, 461)
Screenshot: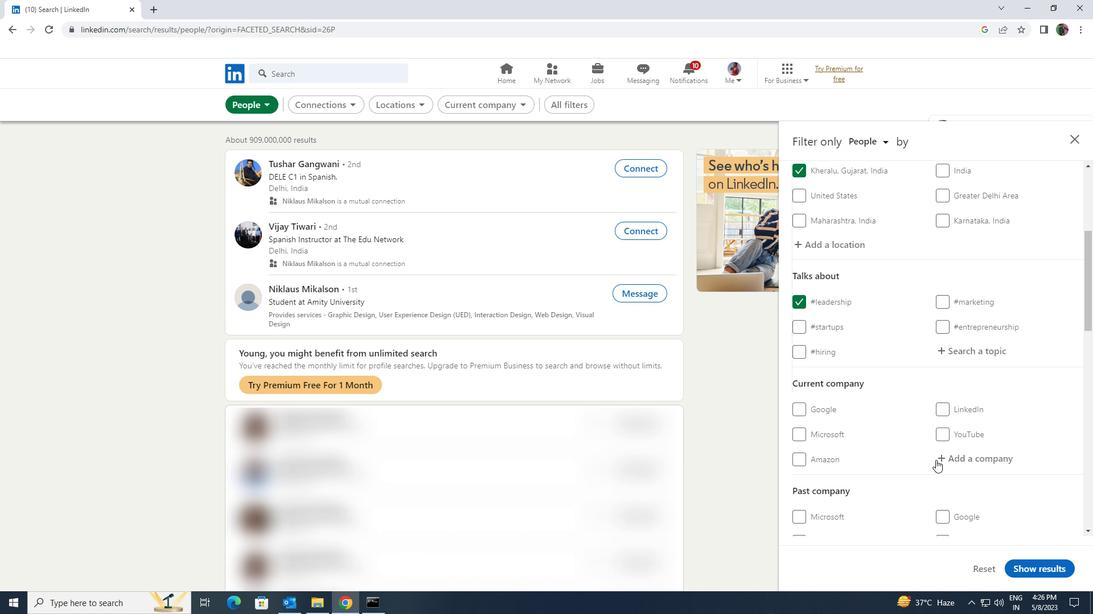 
Action: Mouse pressed left at (951, 461)
Screenshot: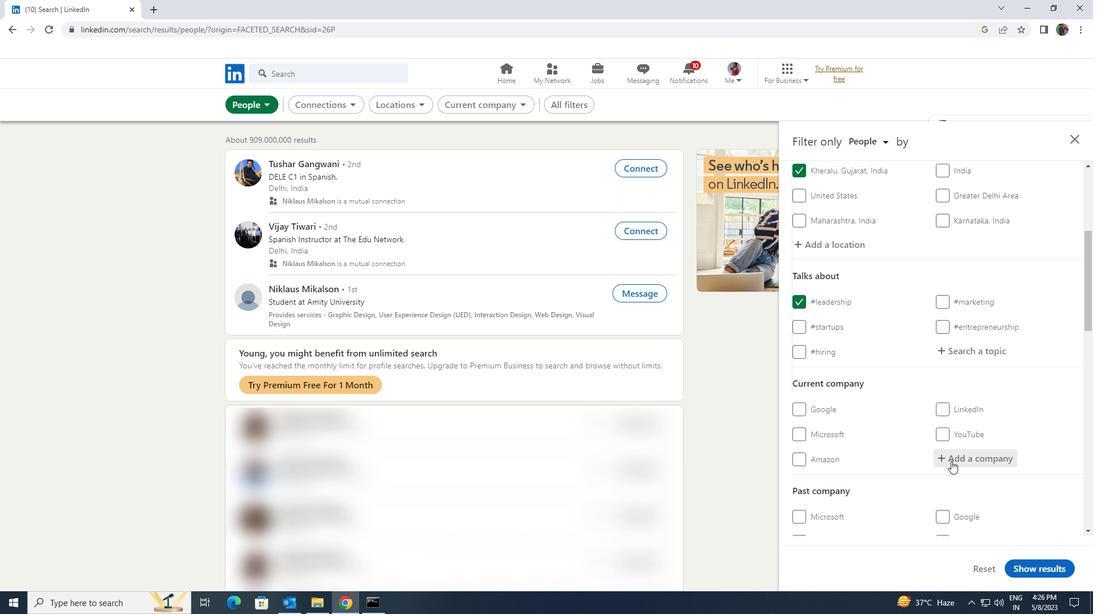 
Action: Key pressed <Key.shift><Key.shift><Key.shift><Key.shift><Key.shift><Key.shift><Key.shift>WIPRO
Screenshot: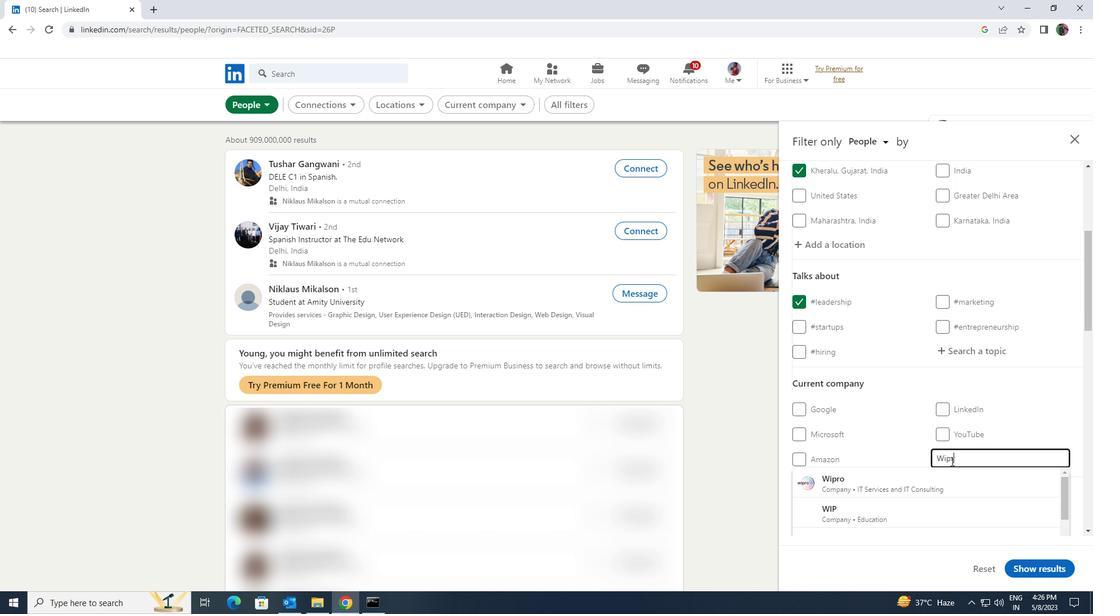 
Action: Mouse moved to (945, 478)
Screenshot: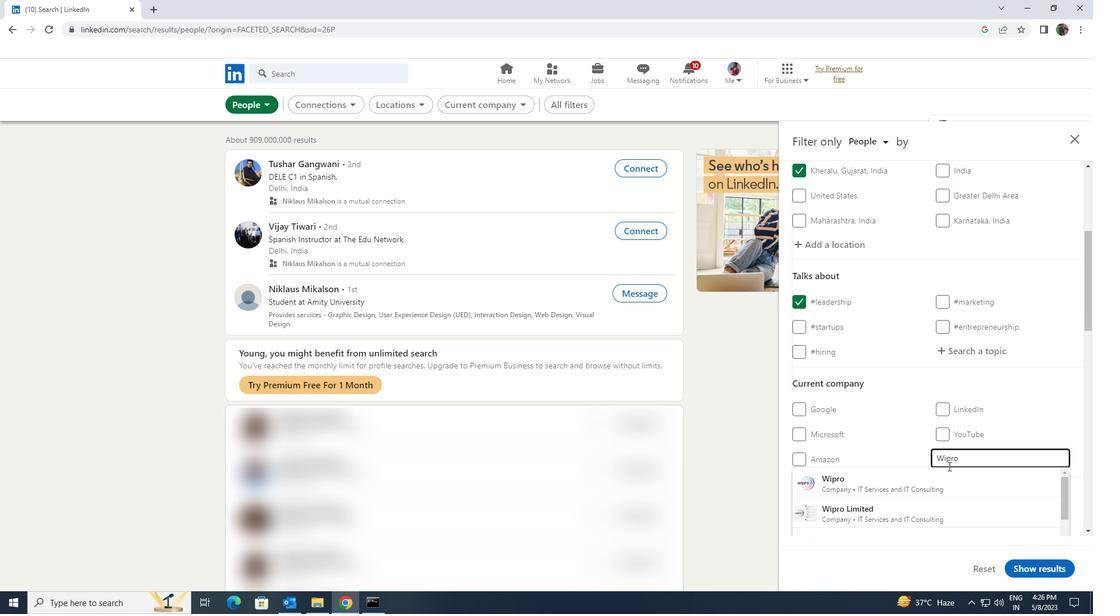 
Action: Mouse pressed left at (945, 478)
Screenshot: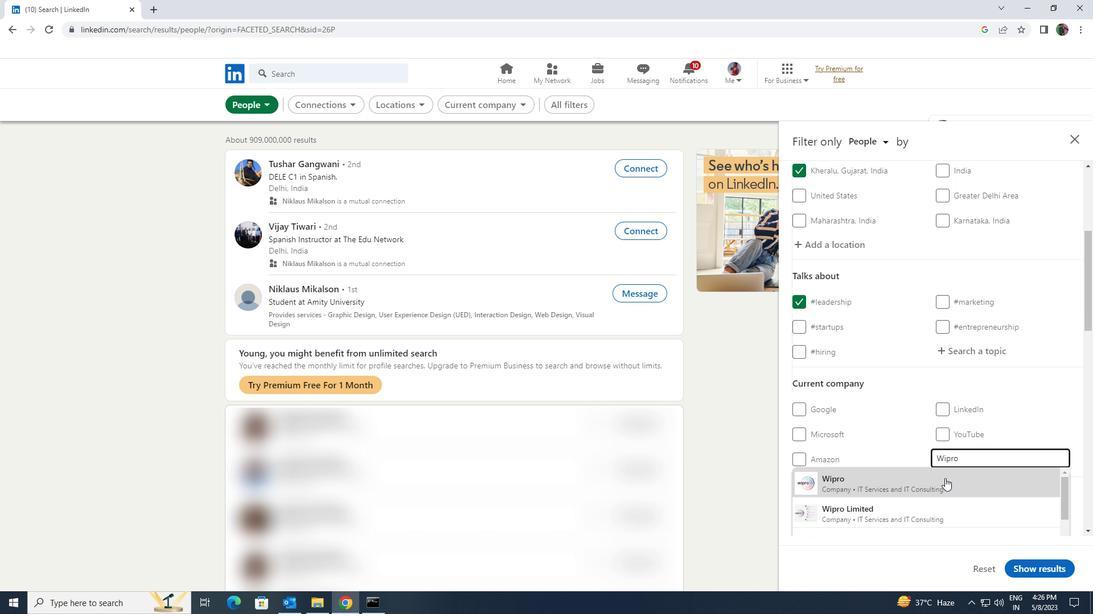 
Action: Mouse scrolled (945, 478) with delta (0, 0)
Screenshot: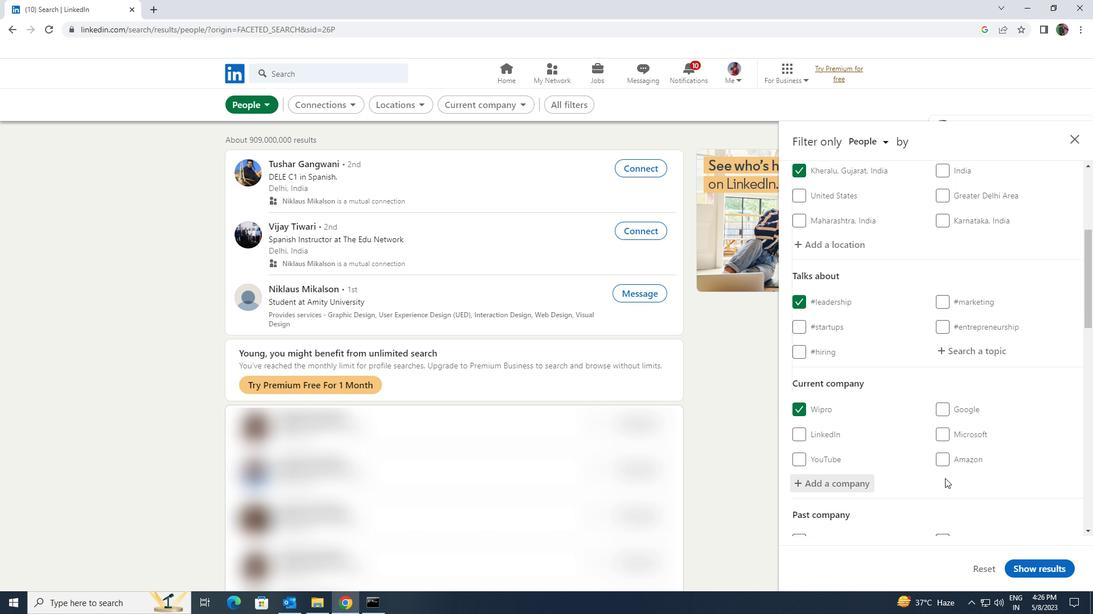 
Action: Mouse scrolled (945, 478) with delta (0, 0)
Screenshot: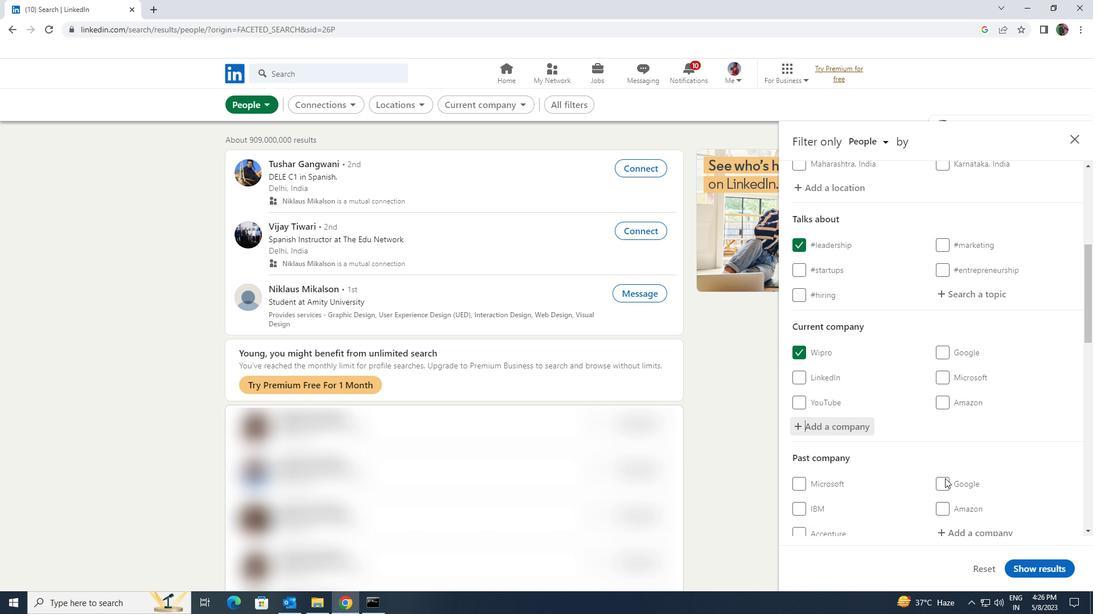 
Action: Mouse scrolled (945, 478) with delta (0, 0)
Screenshot: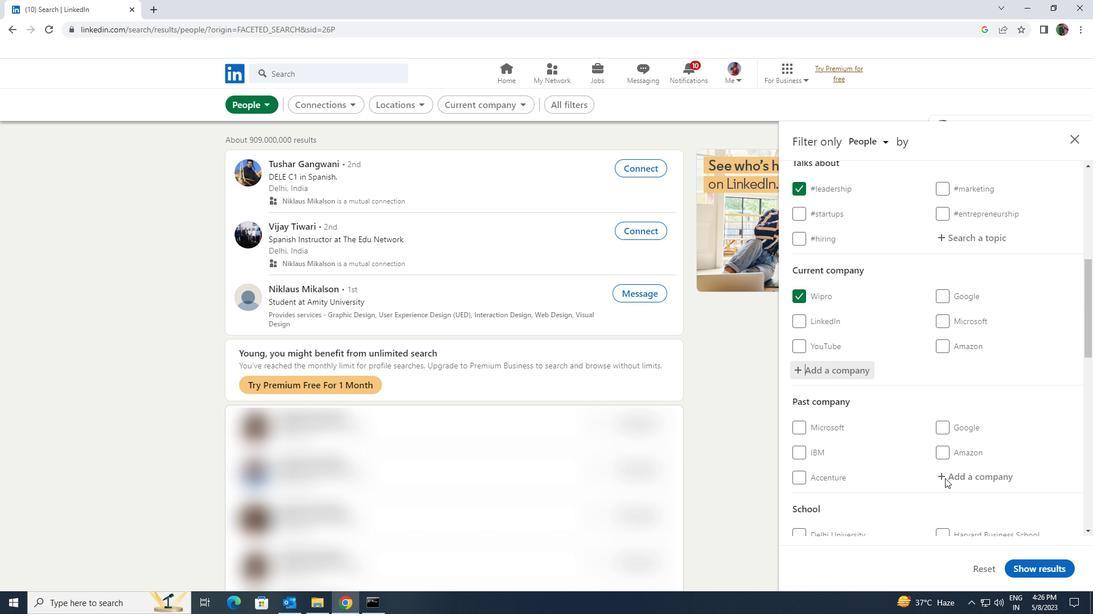 
Action: Mouse scrolled (945, 478) with delta (0, 0)
Screenshot: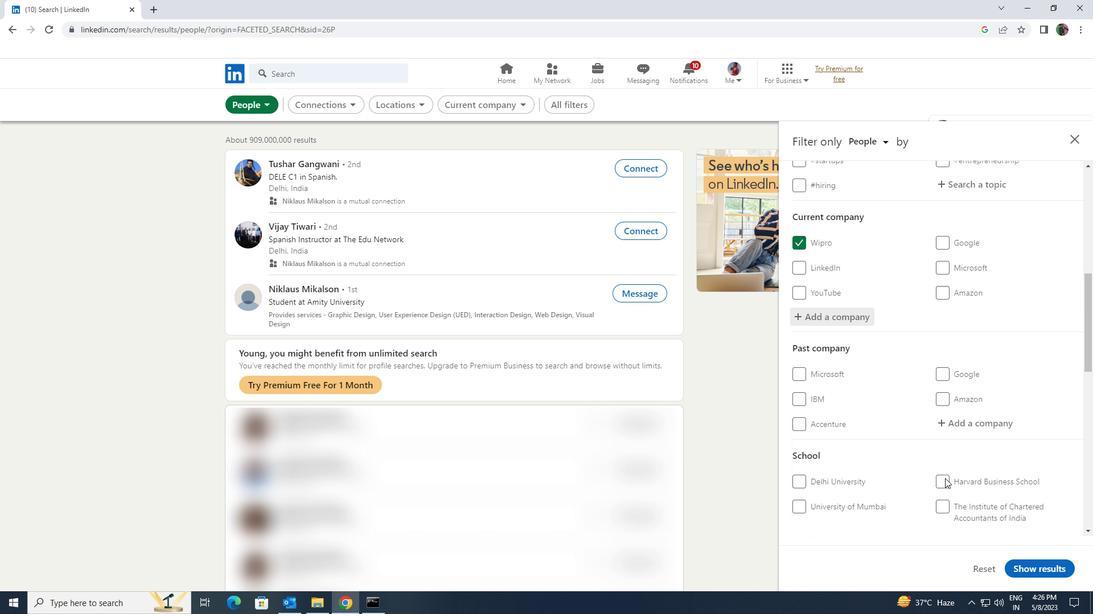 
Action: Mouse pressed left at (945, 478)
Screenshot: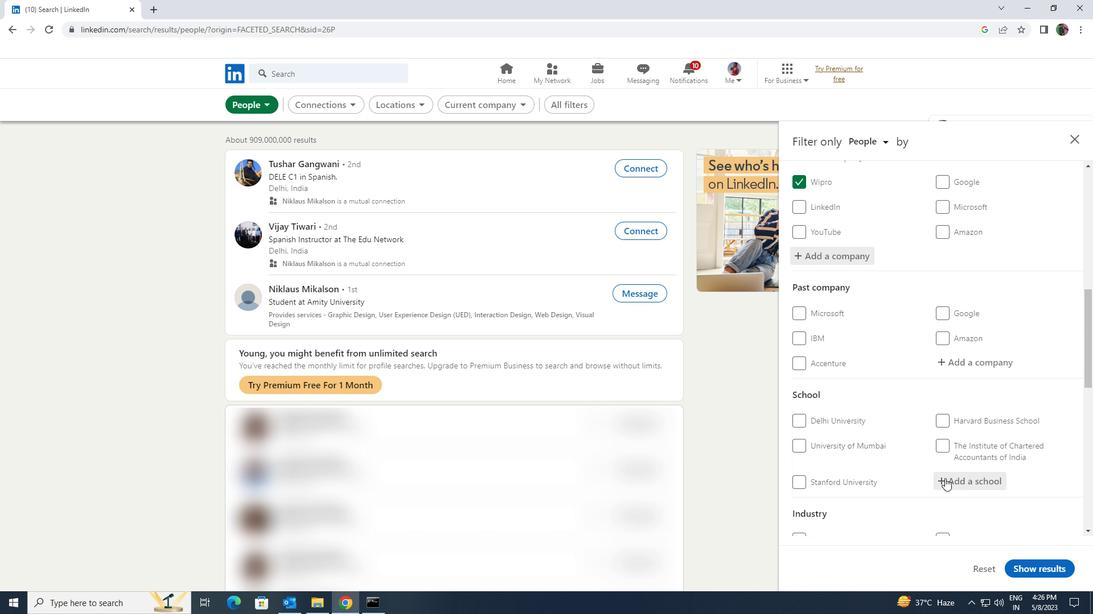 
Action: Key pressed <Key.shift>RAJIV<Key.space><Key.shift>GANDHI<Key.space><Key.shift><Key.shift>INSTITUTE<Key.space><Key.space>OF<Key.space><Key.shift>TECG<Key.backspace>HNOLOGY<Key.space><Key.shift><Key.shift><Key.shift><Key.shift><Key.shift><Key.shift>KOTT
Screenshot: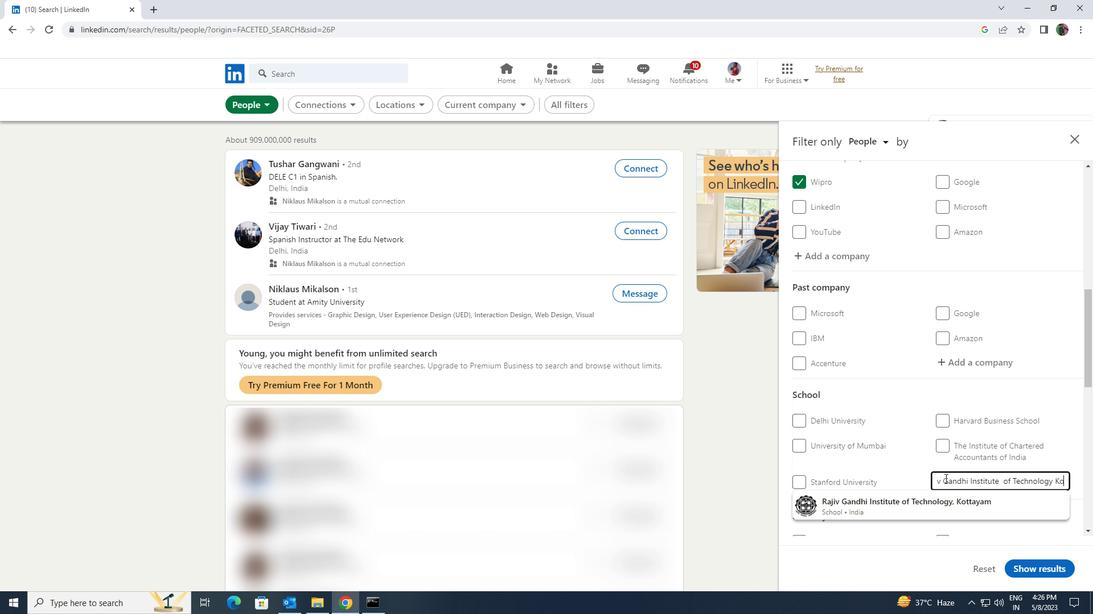 
Action: Mouse moved to (943, 495)
Screenshot: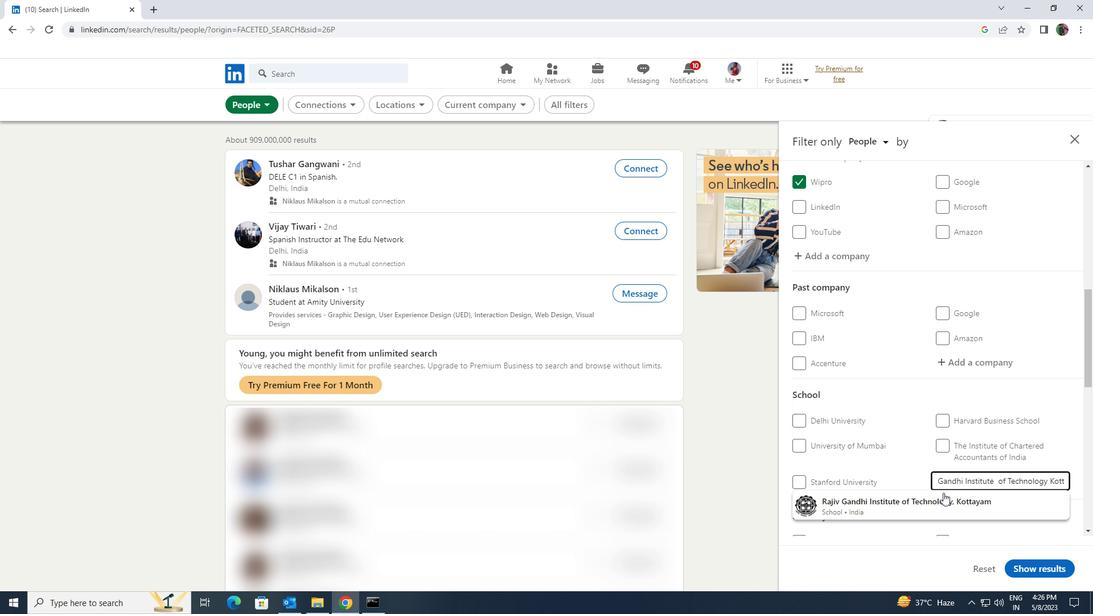 
Action: Mouse pressed left at (943, 495)
Screenshot: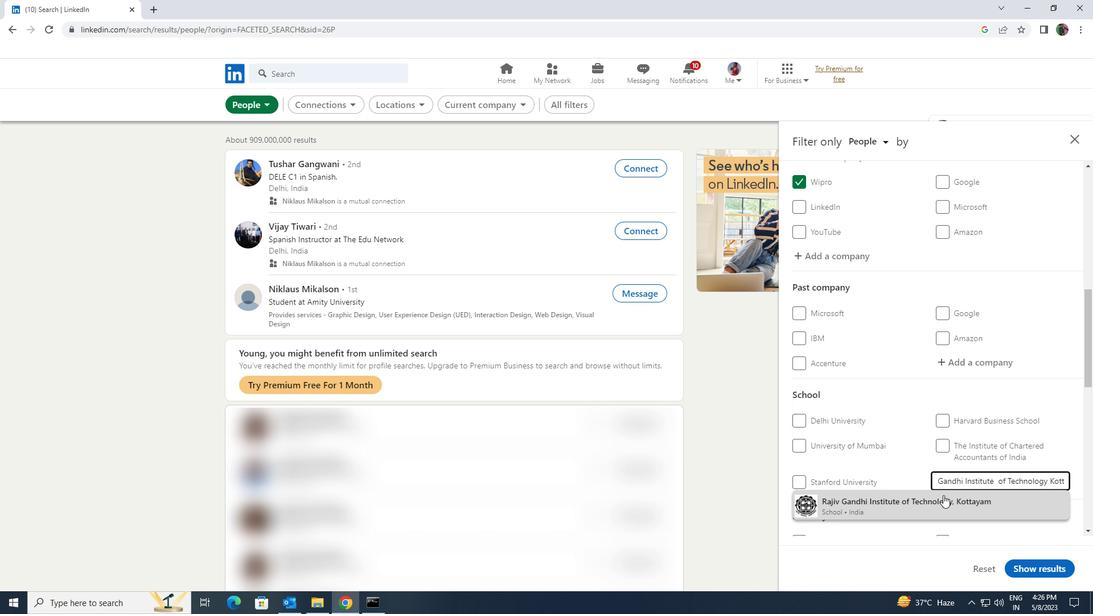 
Action: Mouse moved to (944, 490)
Screenshot: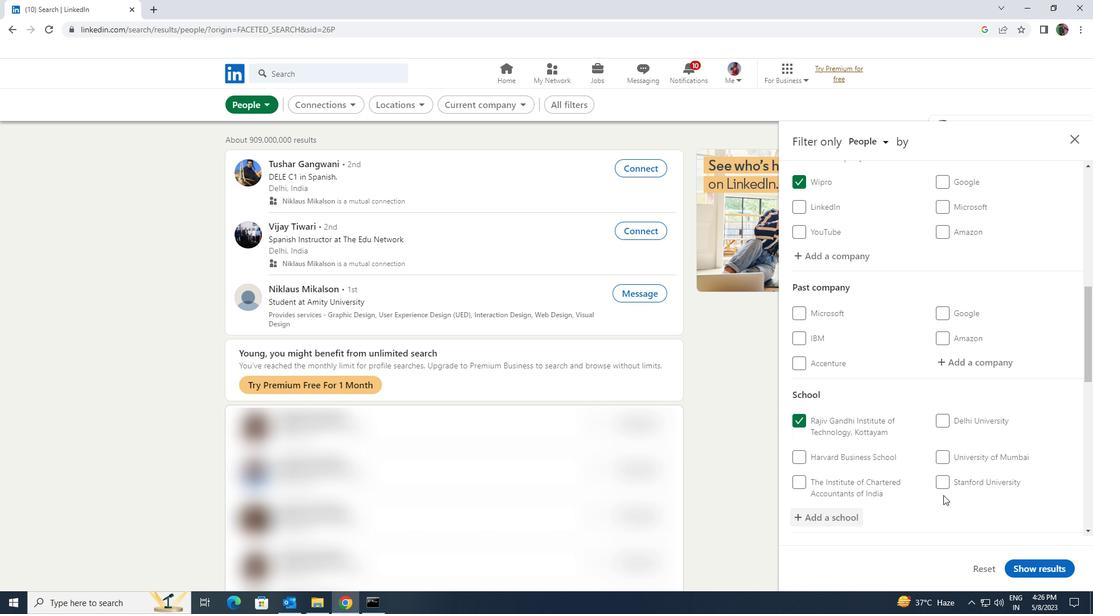 
Action: Mouse scrolled (944, 490) with delta (0, 0)
Screenshot: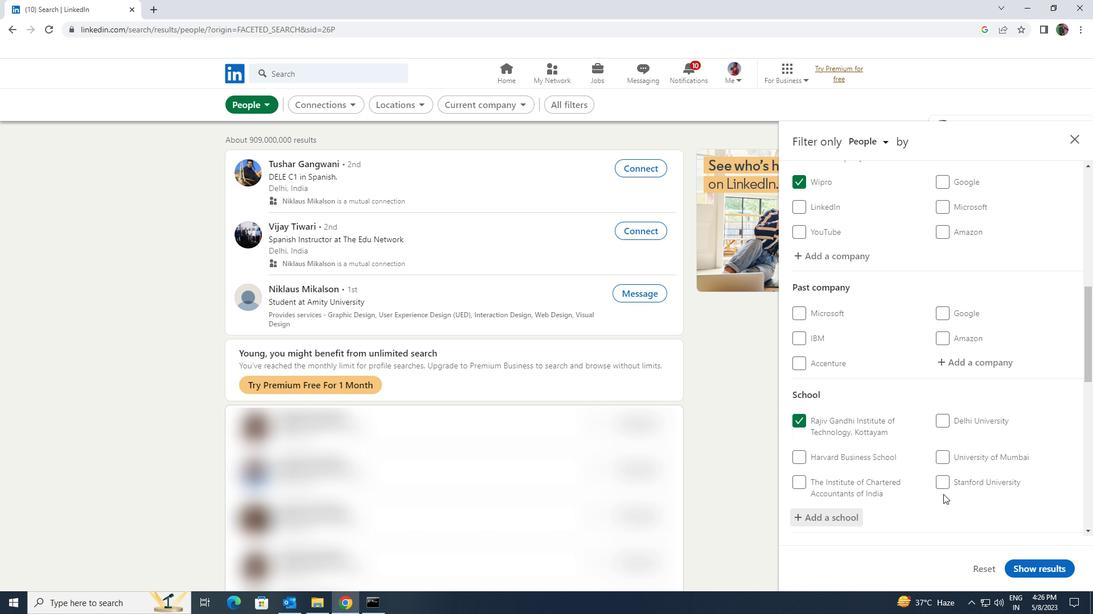 
Action: Mouse scrolled (944, 490) with delta (0, 0)
Screenshot: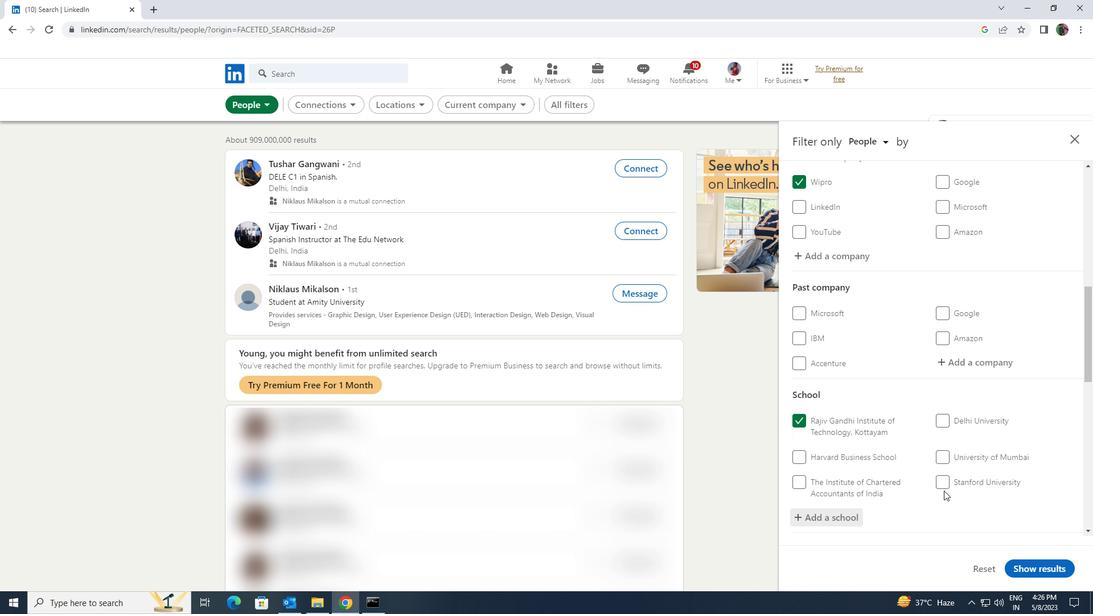 
Action: Mouse scrolled (944, 490) with delta (0, 0)
Screenshot: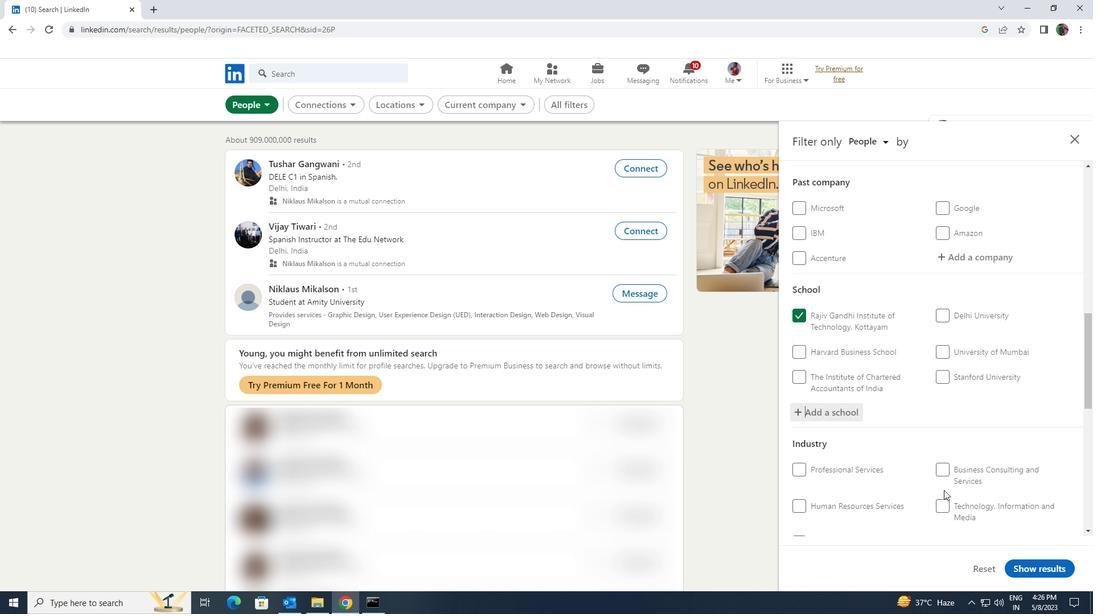 
Action: Mouse moved to (948, 481)
Screenshot: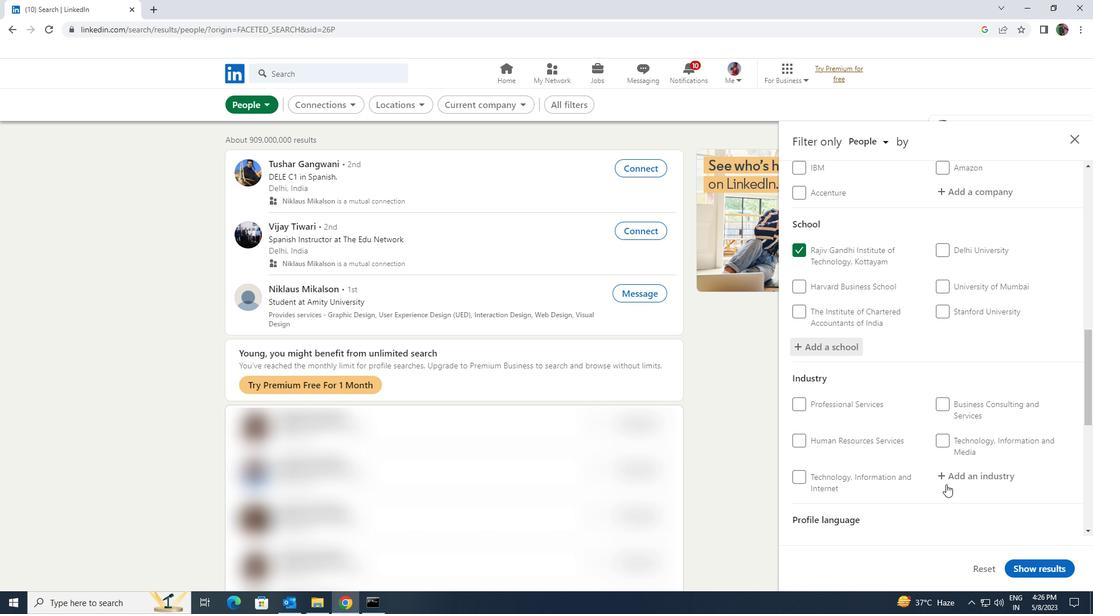 
Action: Mouse pressed left at (948, 481)
Screenshot: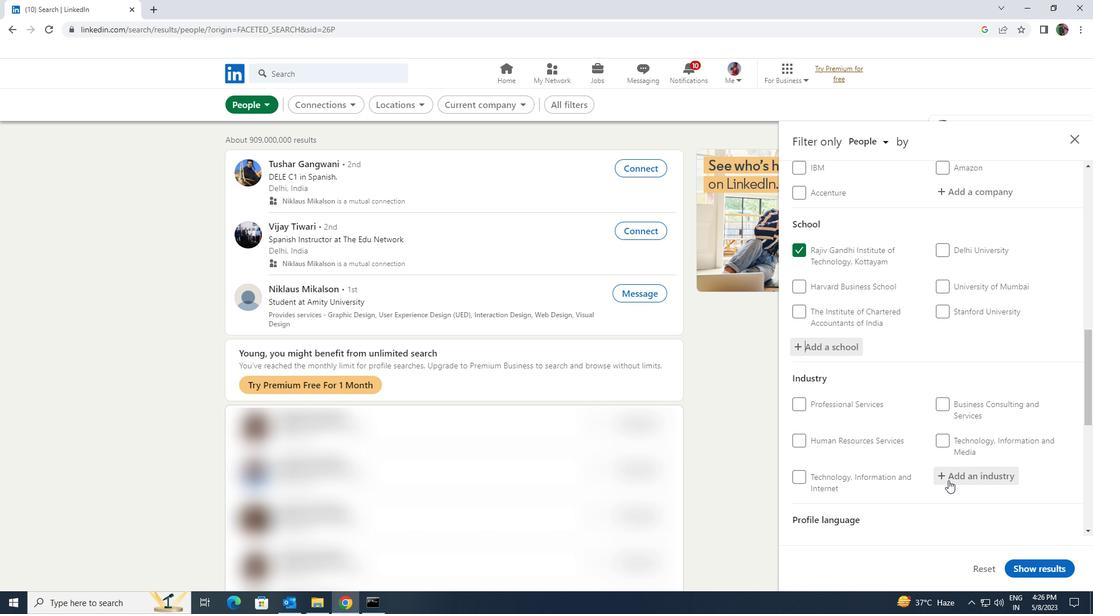 
Action: Key pressed <Key.shift><Key.shift><Key.shift><Key.shift><Key.shift><Key.shift>UTIL
Screenshot: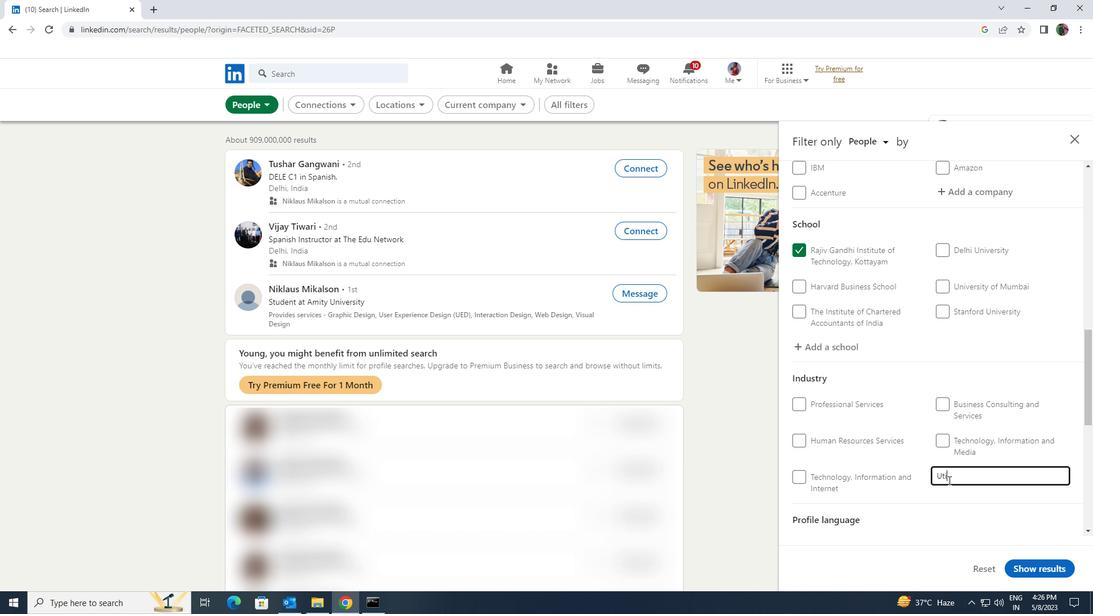 
Action: Mouse moved to (938, 512)
Screenshot: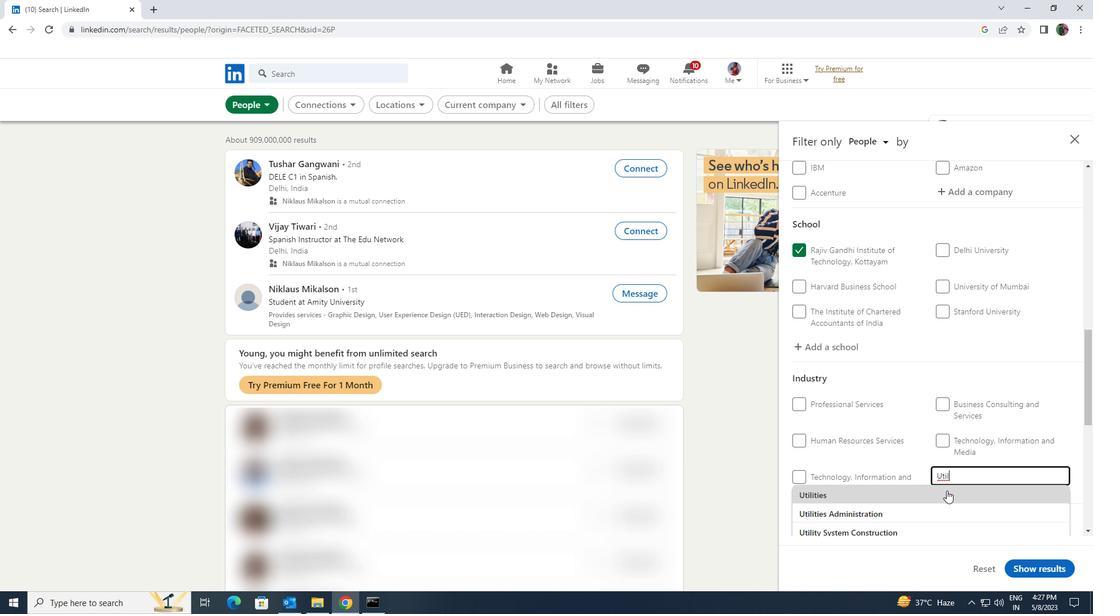 
Action: Mouse pressed left at (938, 512)
Screenshot: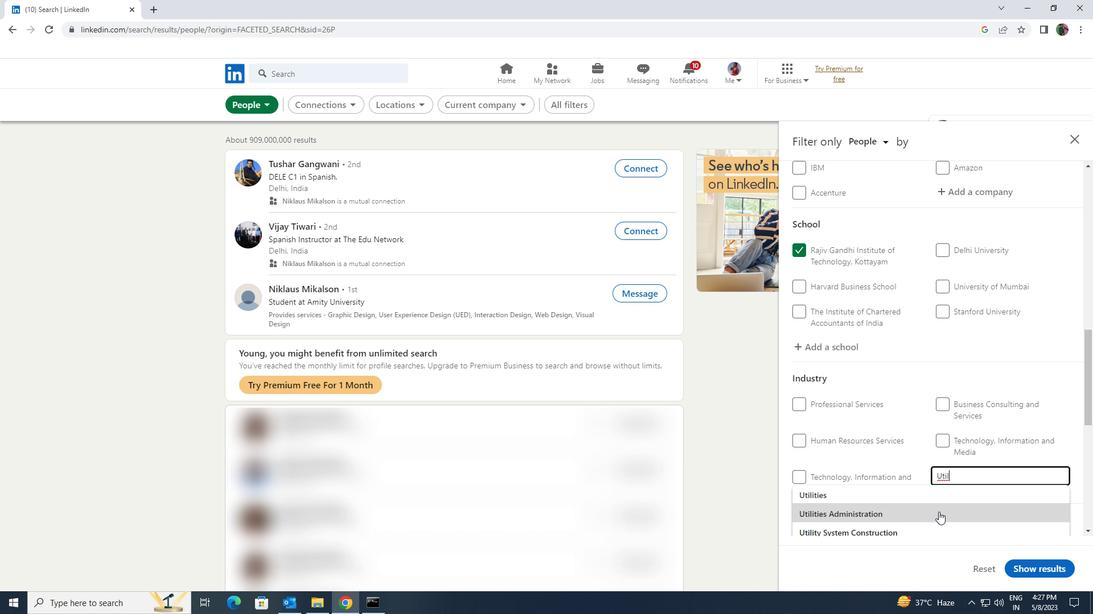 
Action: Mouse scrolled (938, 511) with delta (0, 0)
Screenshot: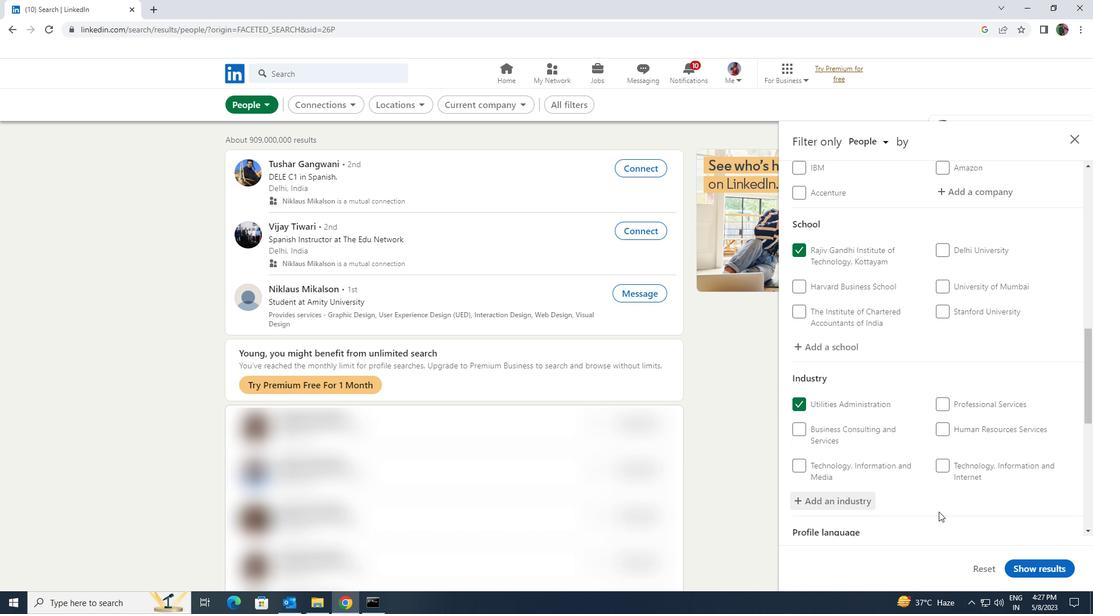 
Action: Mouse scrolled (938, 511) with delta (0, 0)
Screenshot: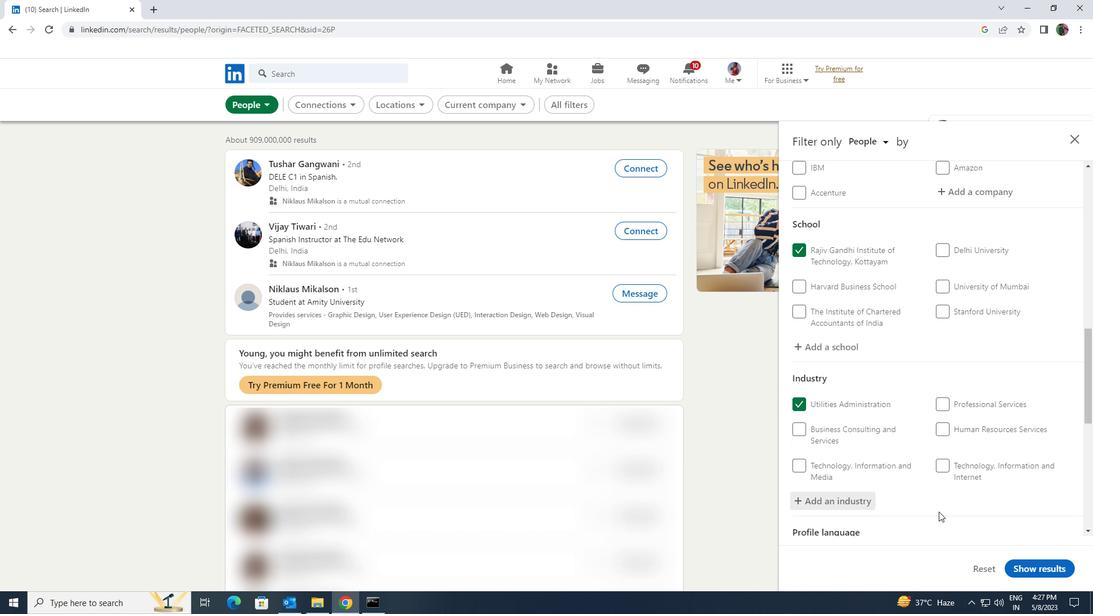 
Action: Mouse scrolled (938, 511) with delta (0, 0)
Screenshot: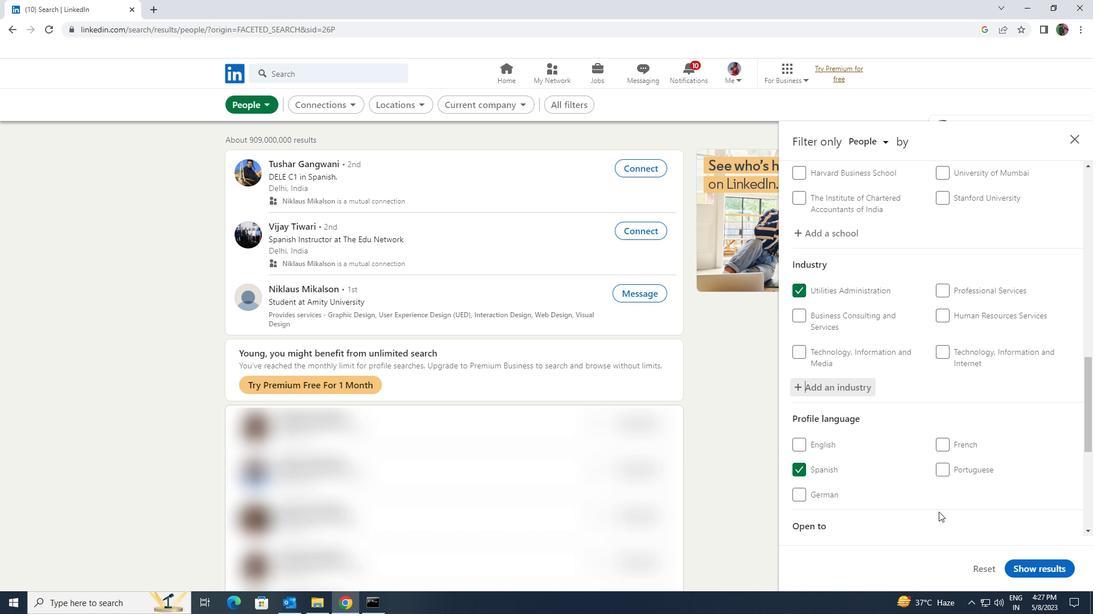 
Action: Mouse scrolled (938, 511) with delta (0, 0)
Screenshot: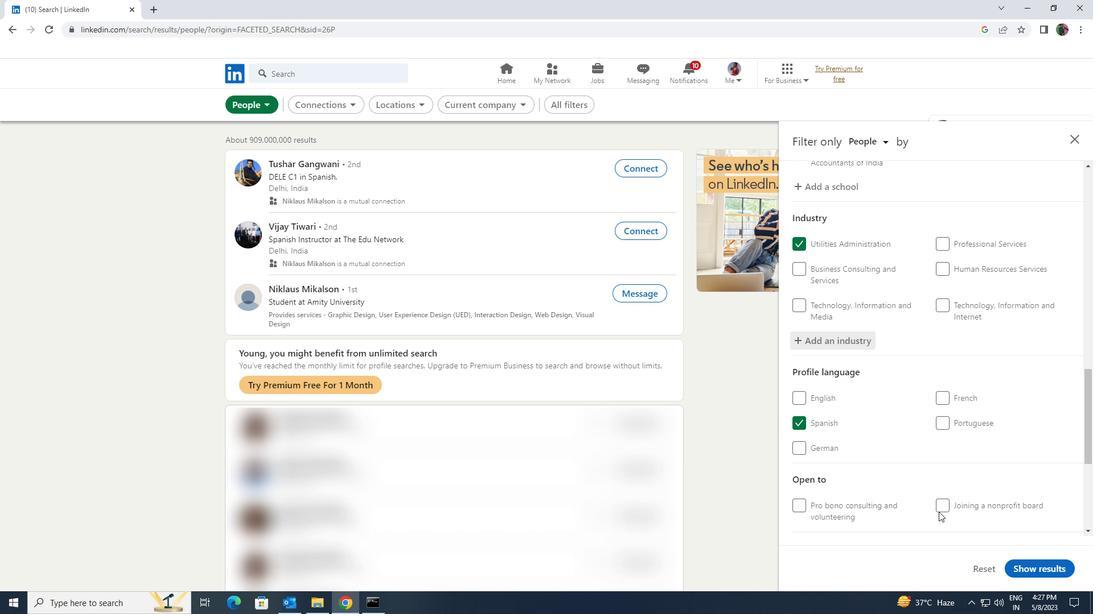
Action: Mouse scrolled (938, 511) with delta (0, 0)
Screenshot: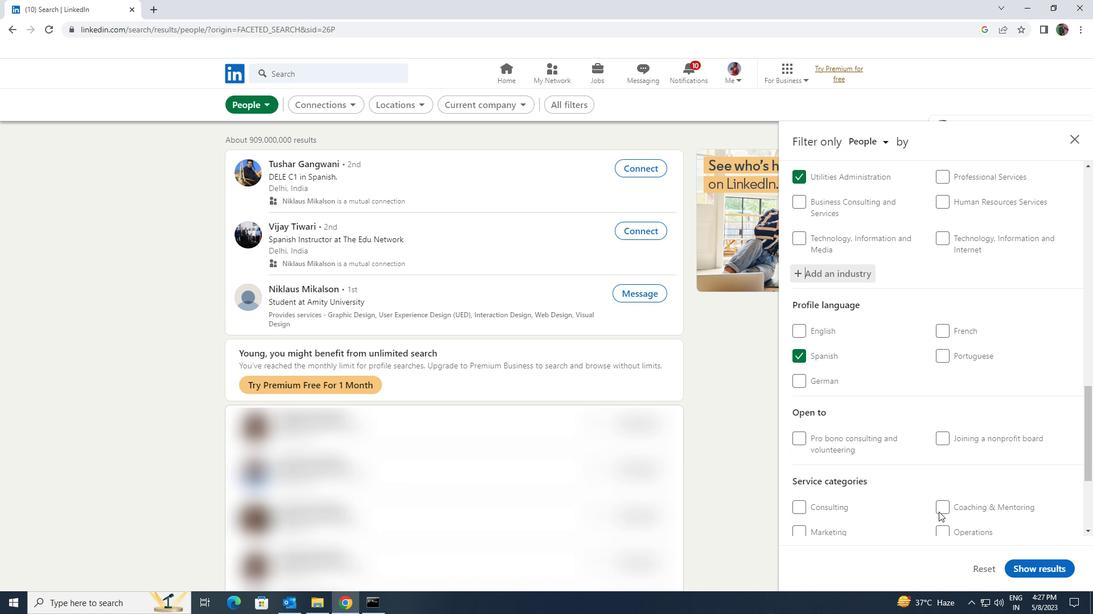 
Action: Mouse scrolled (938, 511) with delta (0, 0)
Screenshot: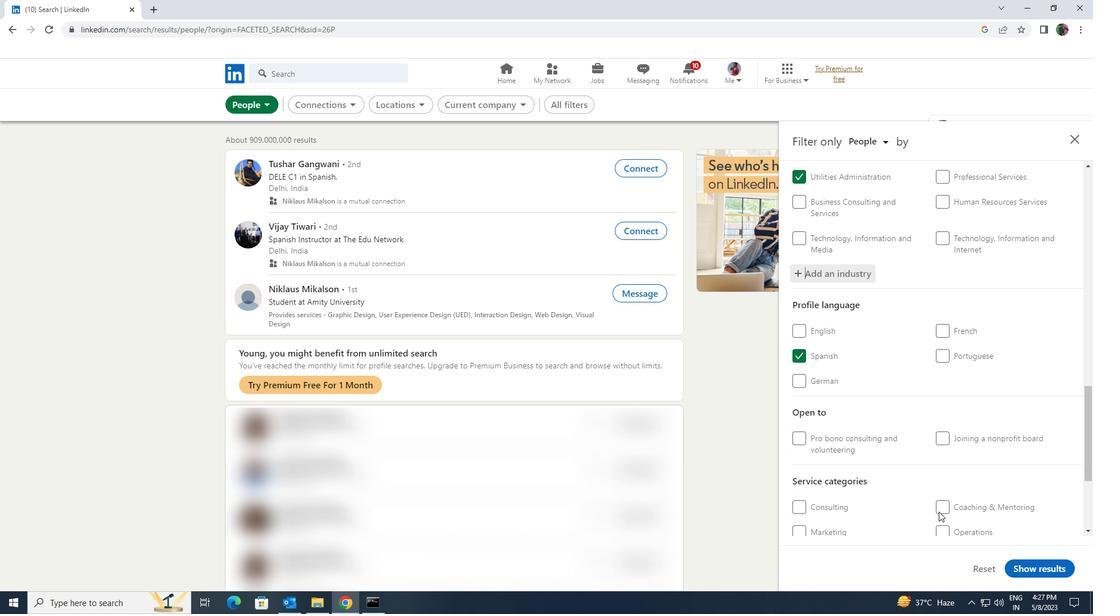 
Action: Mouse moved to (948, 448)
Screenshot: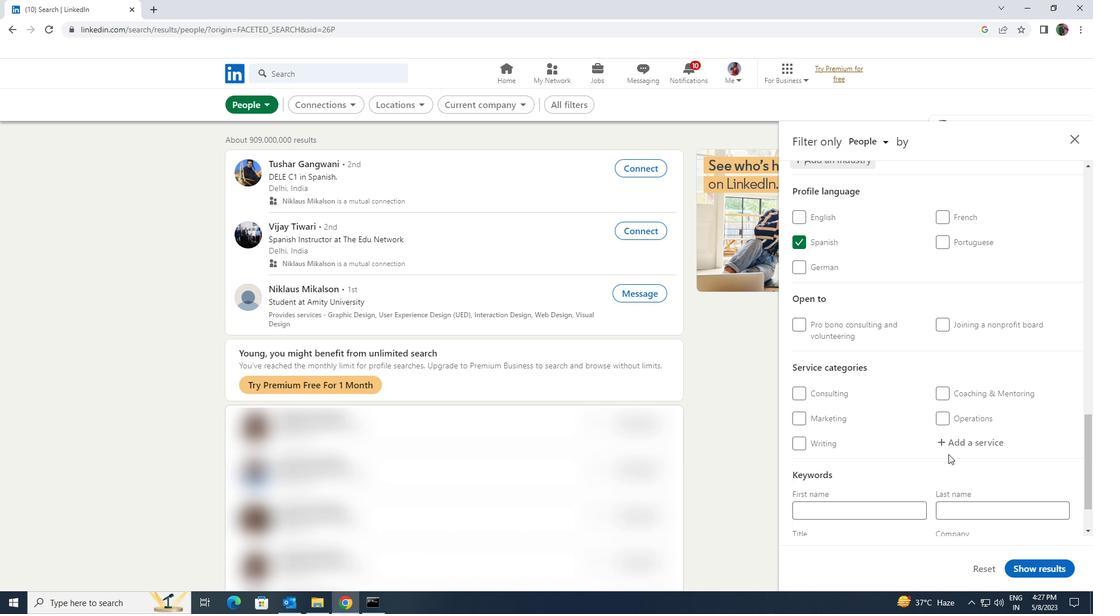 
Action: Mouse pressed left at (948, 448)
Screenshot: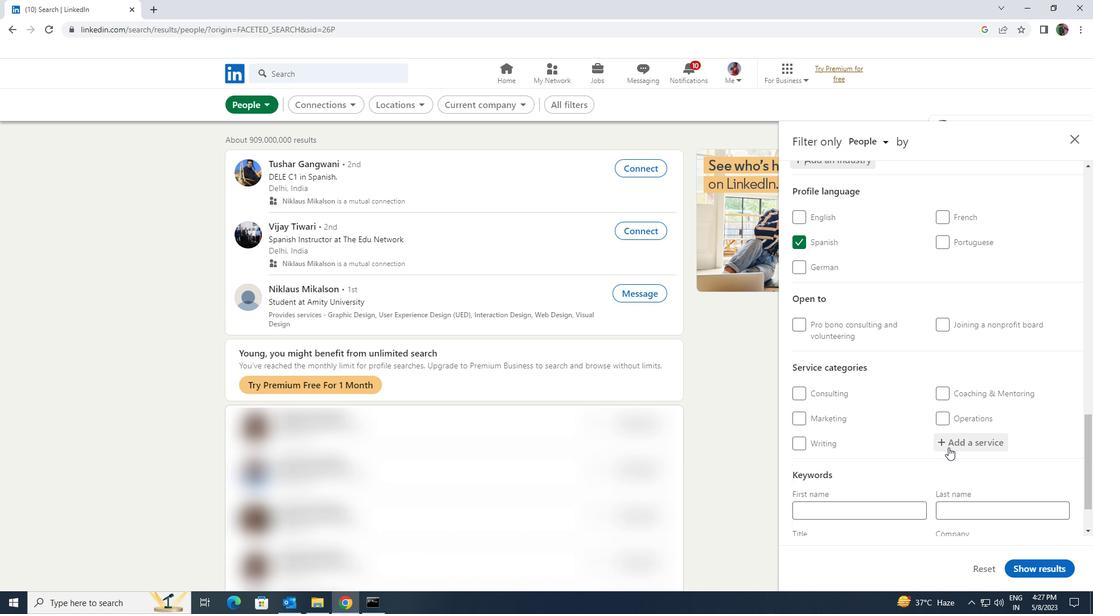 
Action: Mouse moved to (948, 447)
Screenshot: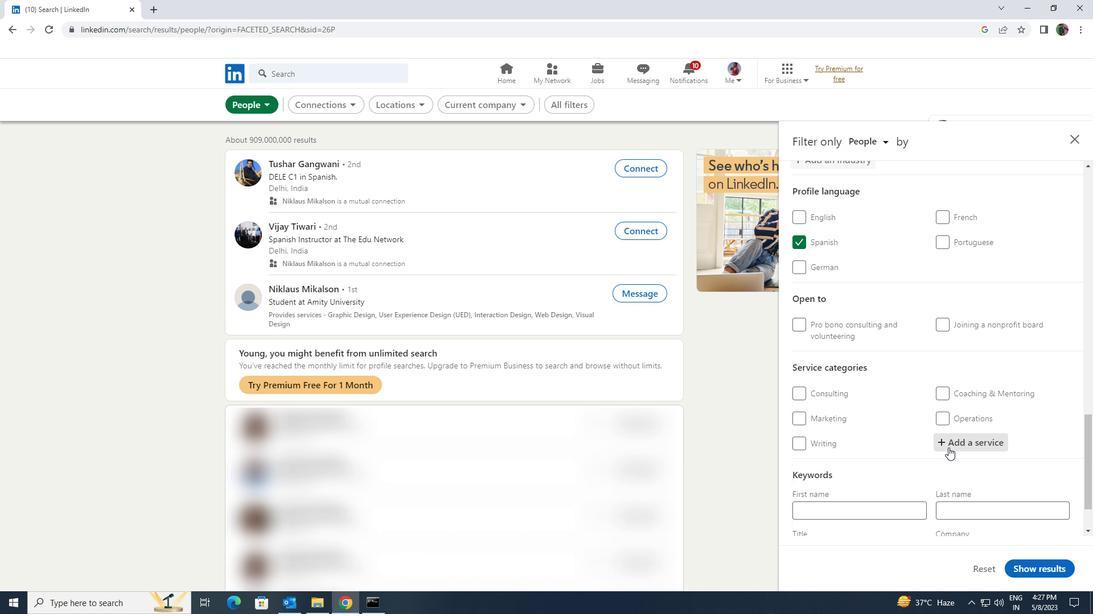 
Action: Key pressed <Key.shift><Key.shift><Key.shift><Key.shift><Key.shift><Key.shift><Key.shift><Key.shift><Key.shift><Key.shift><Key.shift><Key.shift>FINANCIAL<Key.space><Key.shift>ACCOUNTING
Screenshot: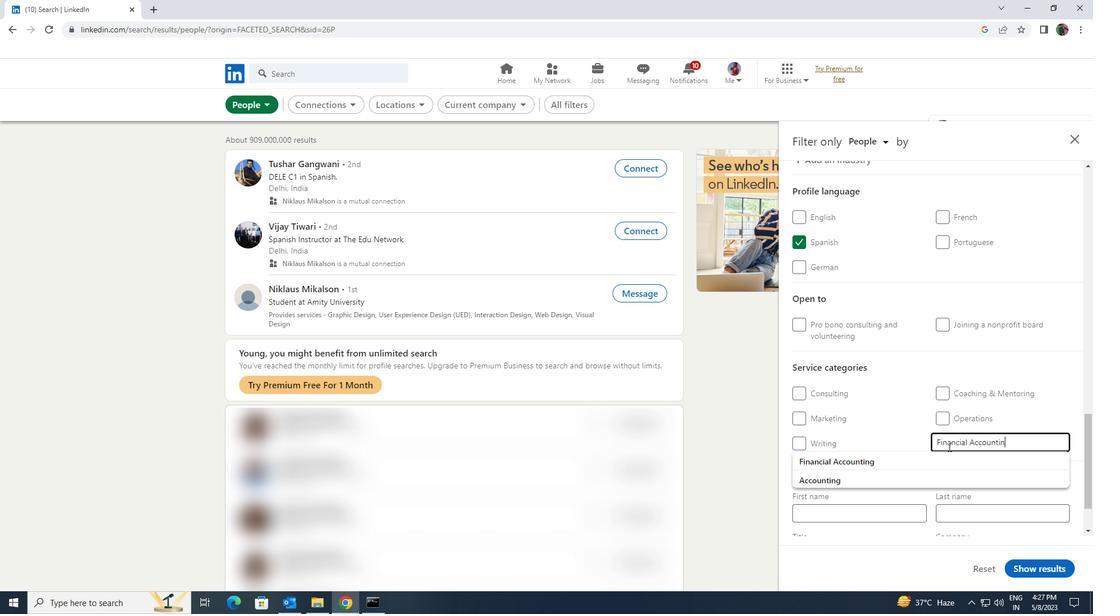 
Action: Mouse moved to (941, 452)
Screenshot: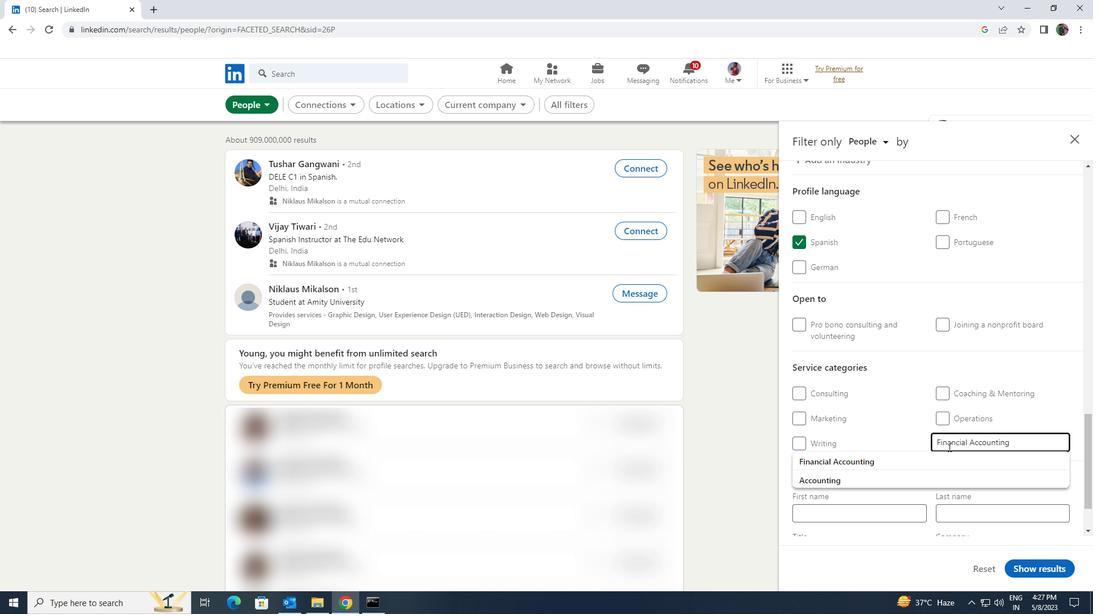 
Action: Mouse pressed left at (941, 452)
Screenshot: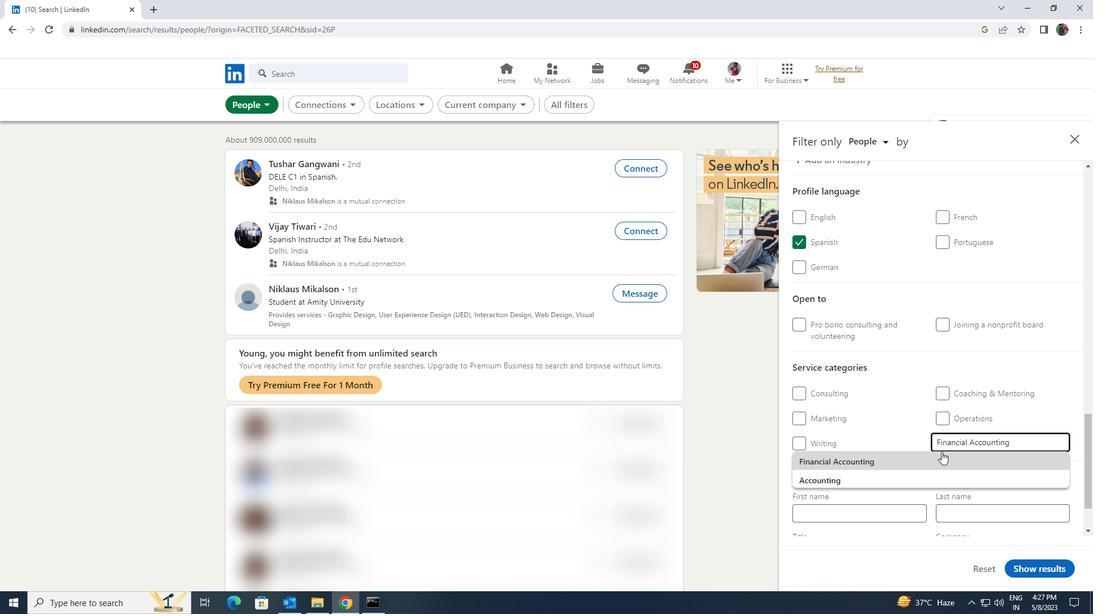 
Action: Mouse scrolled (941, 452) with delta (0, 0)
Screenshot: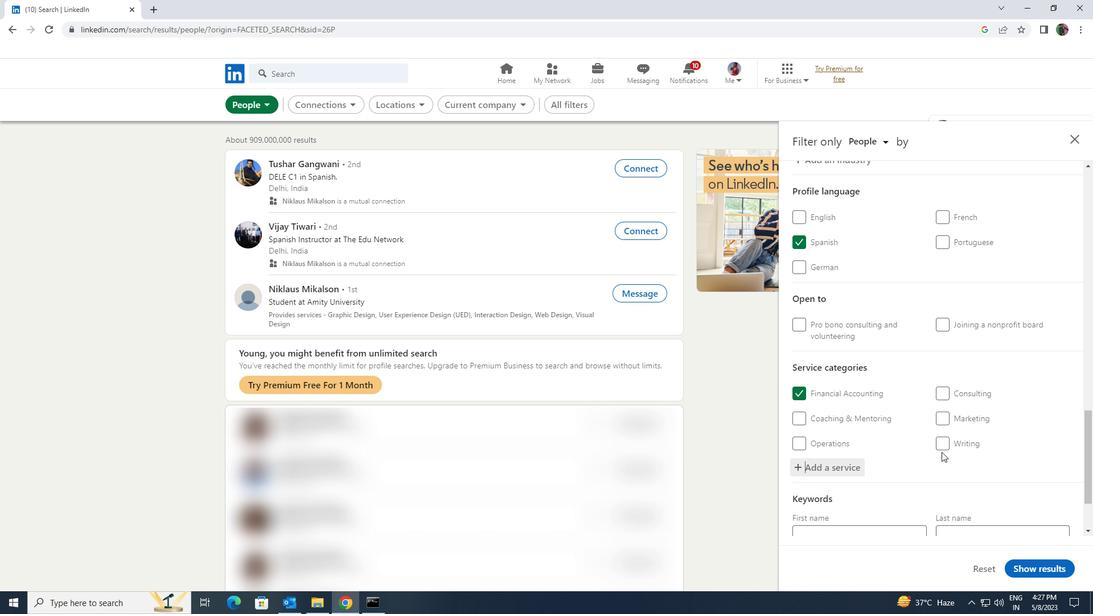 
Action: Mouse scrolled (941, 452) with delta (0, 0)
Screenshot: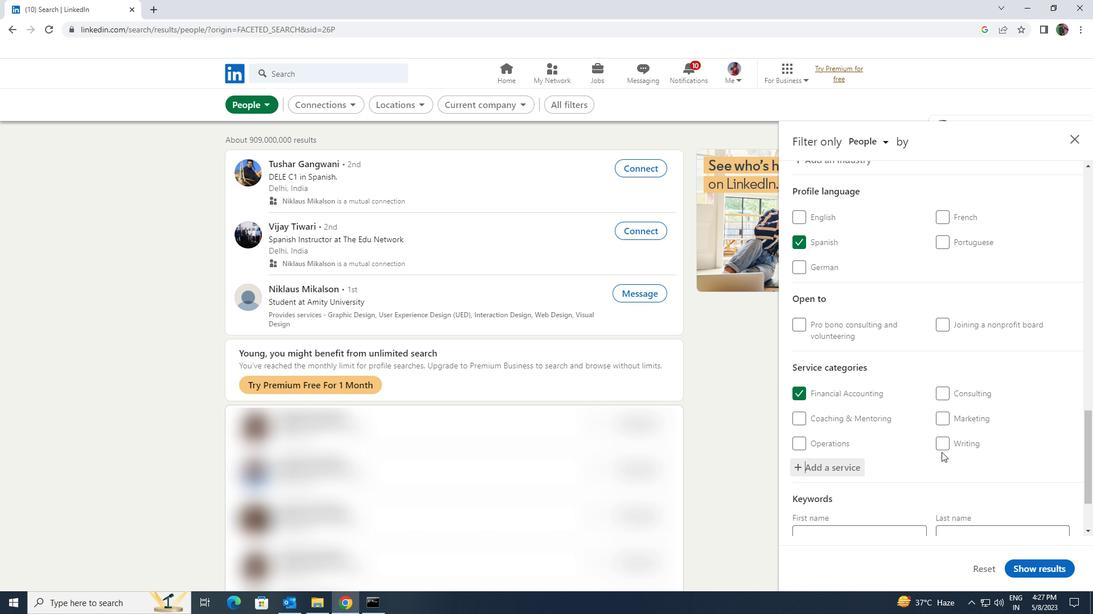
Action: Mouse scrolled (941, 452) with delta (0, 0)
Screenshot: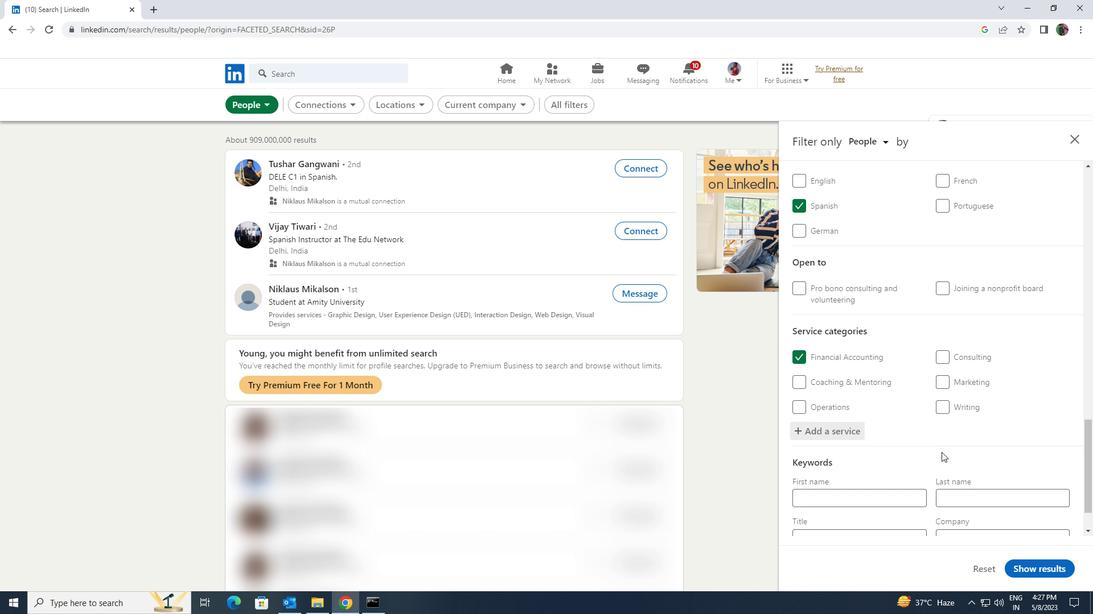 
Action: Mouse scrolled (941, 452) with delta (0, 0)
Screenshot: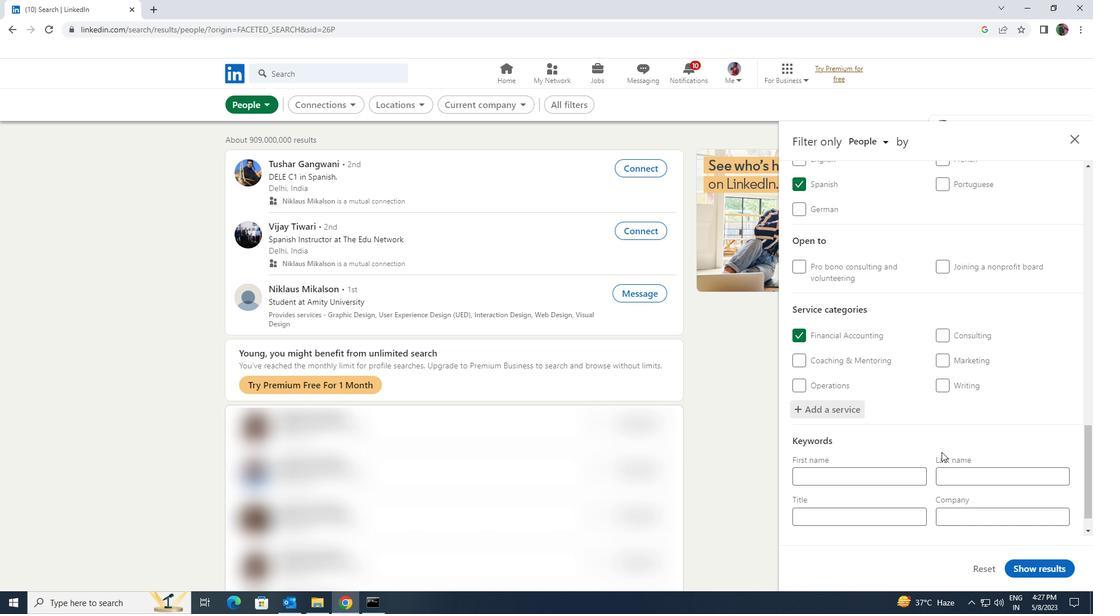 
Action: Mouse moved to (920, 478)
Screenshot: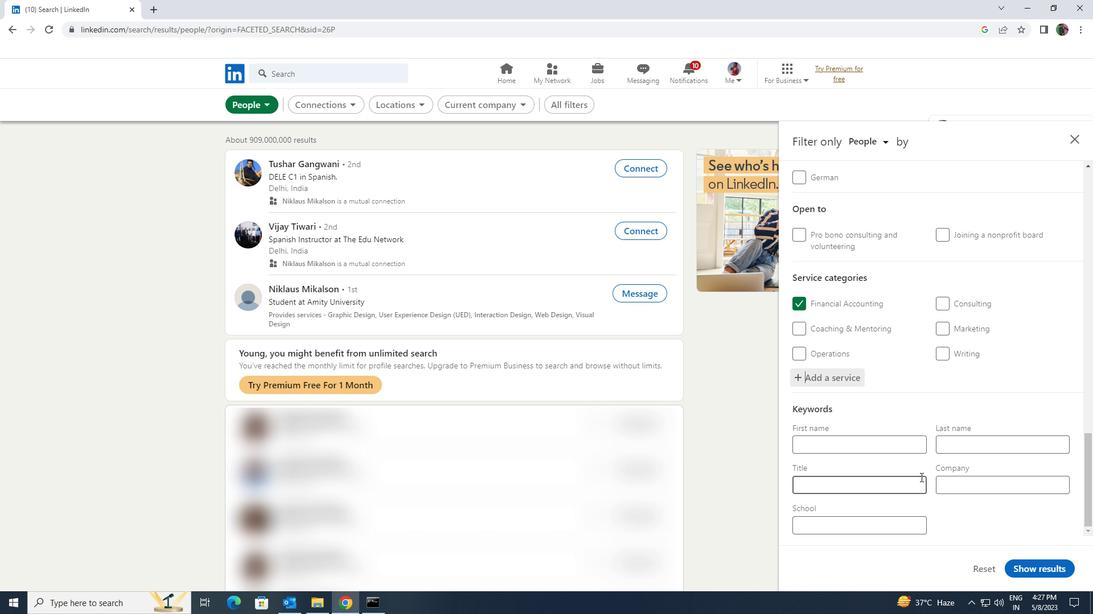 
Action: Mouse pressed left at (920, 478)
Screenshot: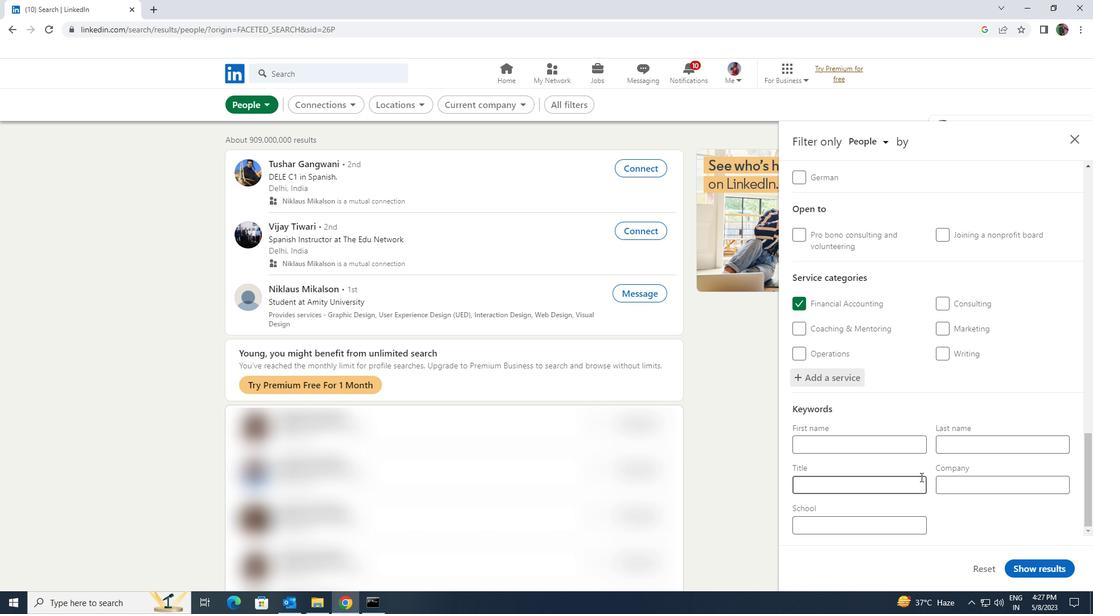 
Action: Key pressed <Key.shift><Key.shift><Key.shift><Key.shift><Key.shift><Key.shift><Key.shift><Key.shift>STORE<Key.space><Key.shift>MAB<Key.backspace>NAGER
Screenshot: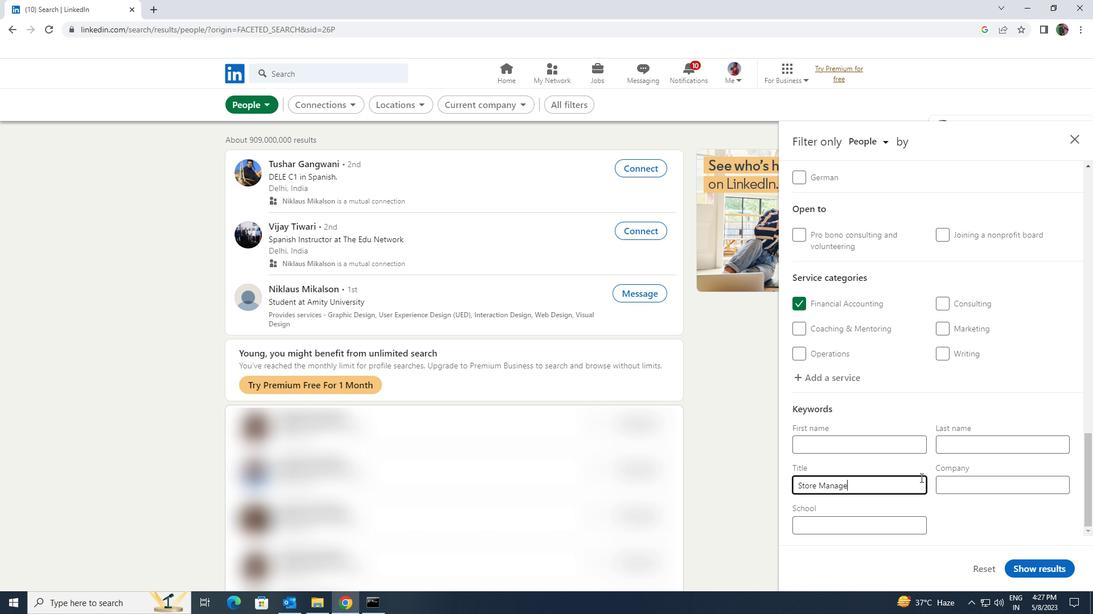 
Action: Mouse moved to (1020, 565)
Screenshot: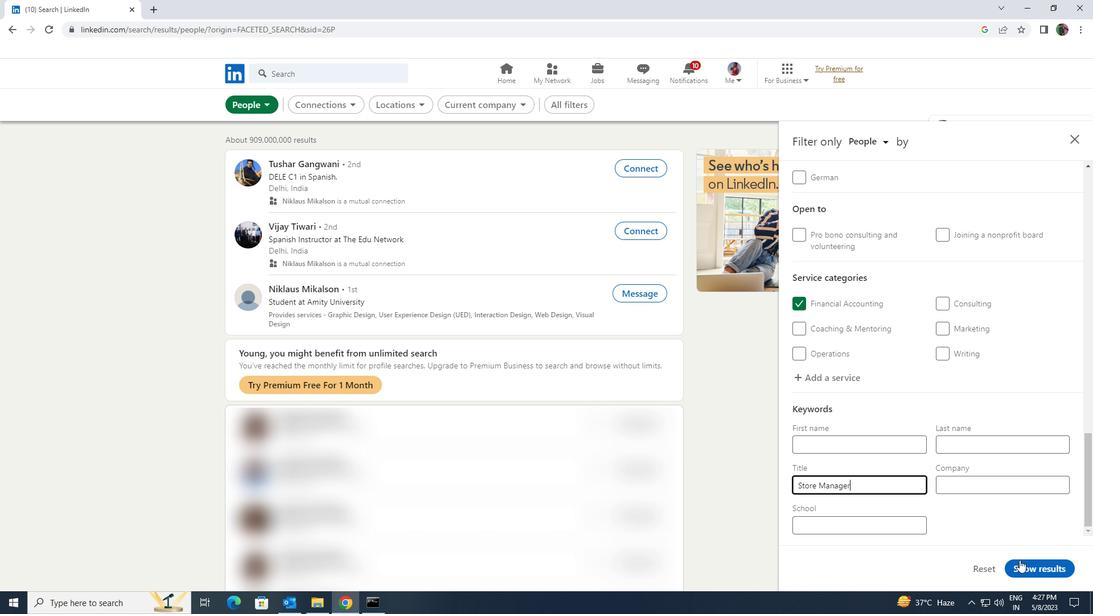 
Action: Mouse pressed left at (1020, 565)
Screenshot: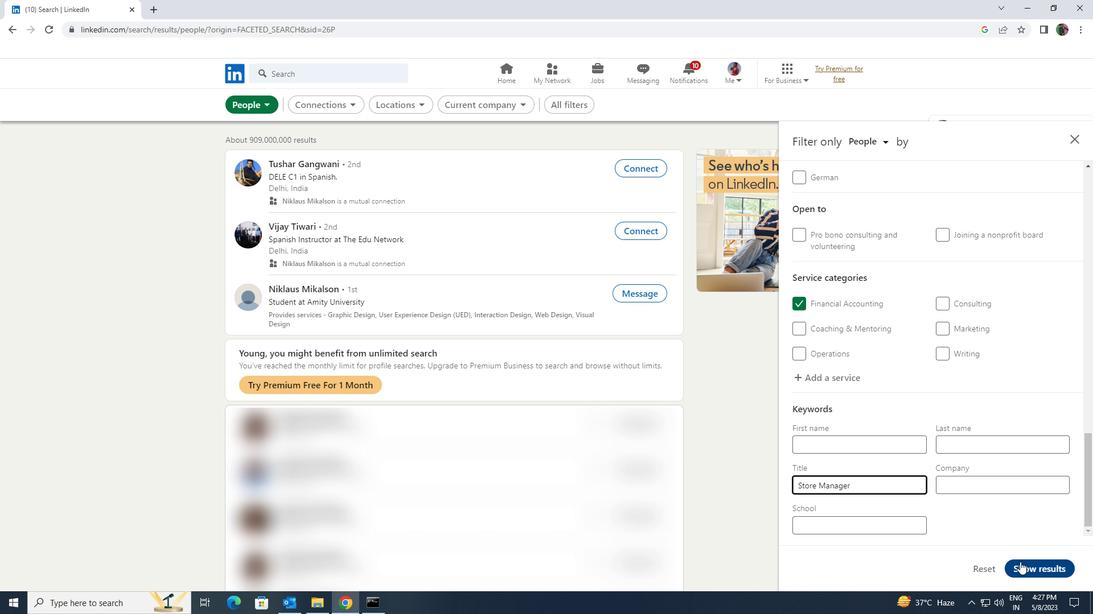 
